 Task: Look for space in Apucarana, Brazil from 9th June, 2023 to 11th June, 2023 for 2 adults in price range Rs.6000 to Rs.10000. Place can be entire place with 2 bedrooms having 2 beds and 1 bathroom. Property type can be house, flat, guest house. Amenities needed are: wifi, washing machine. Booking option can be shelf check-in. Required host language is Spanish.
Action: Mouse moved to (566, 79)
Screenshot: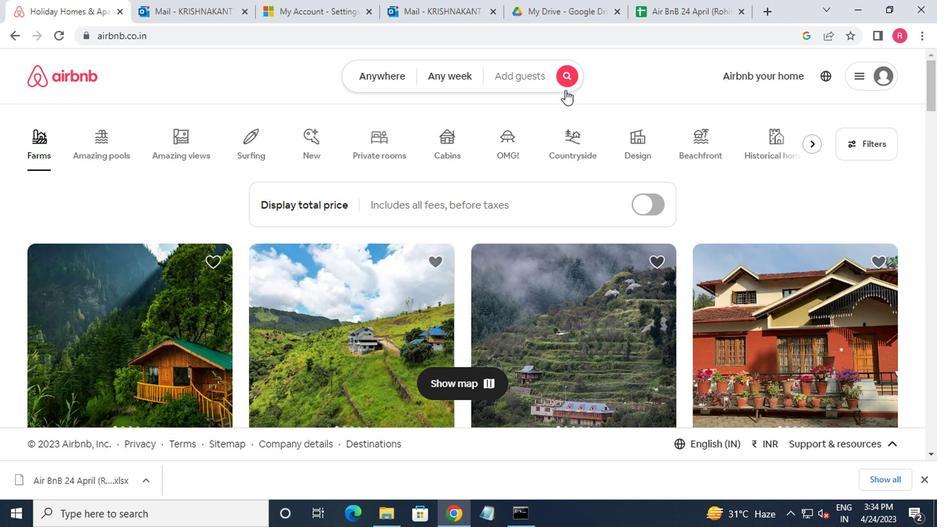 
Action: Mouse pressed left at (566, 79)
Screenshot: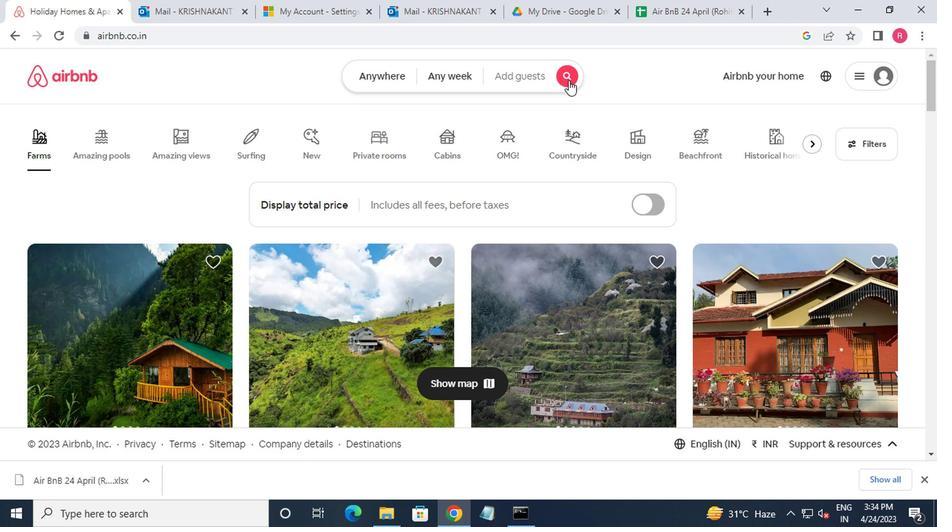 
Action: Mouse moved to (206, 129)
Screenshot: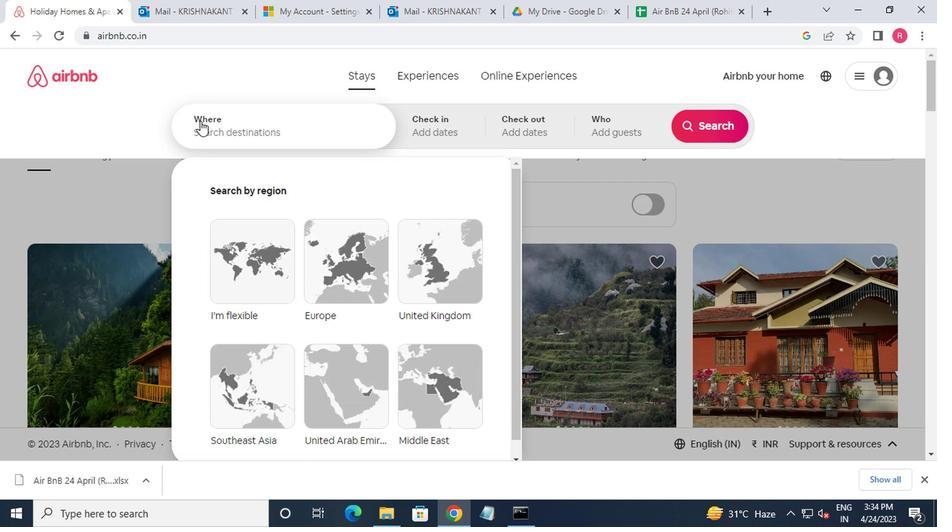 
Action: Mouse pressed left at (206, 129)
Screenshot: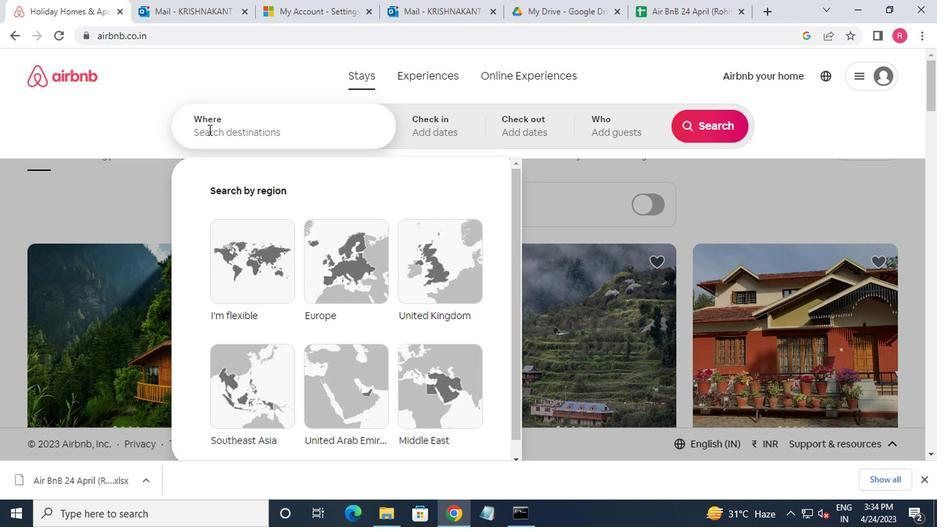 
Action: Mouse moved to (206, 130)
Screenshot: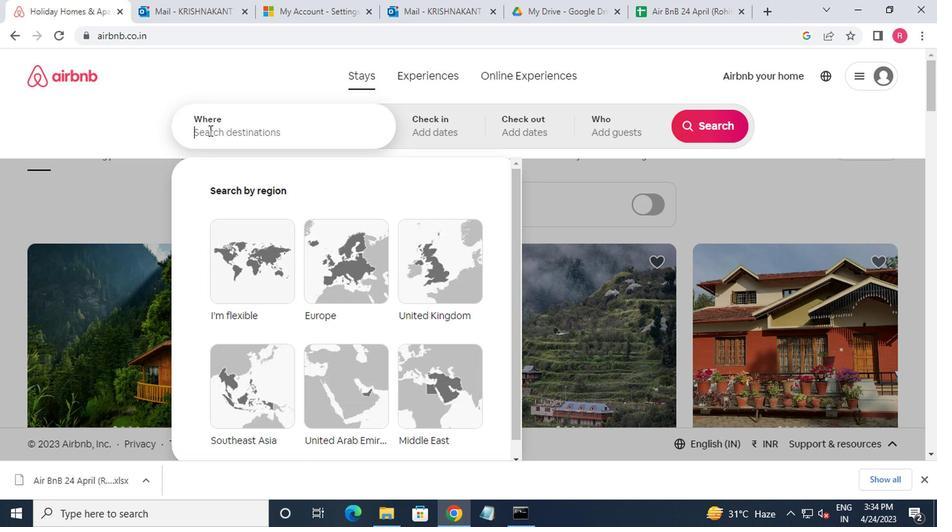 
Action: Key pressed apucarab<Key.backspace>m<Key.backspace>na,brazil<Key.enter>
Screenshot: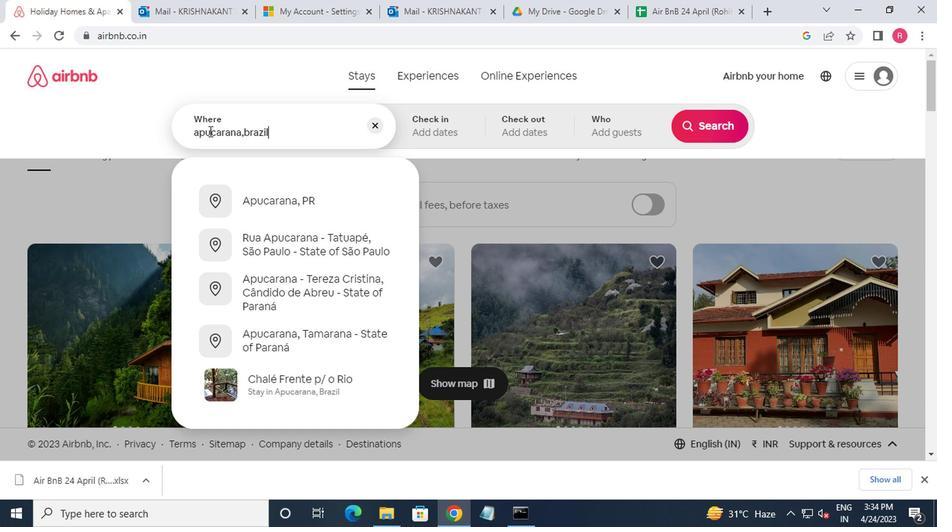 
Action: Mouse moved to (715, 241)
Screenshot: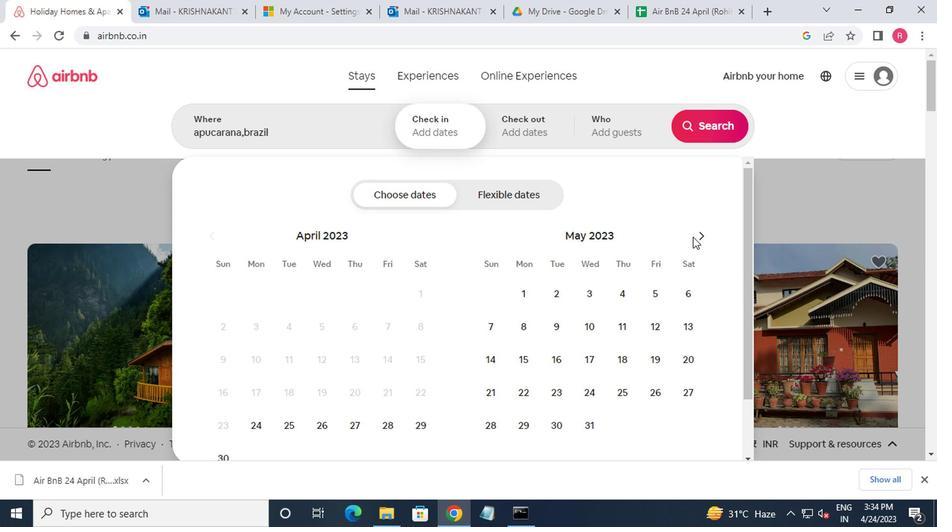 
Action: Mouse pressed left at (715, 241)
Screenshot: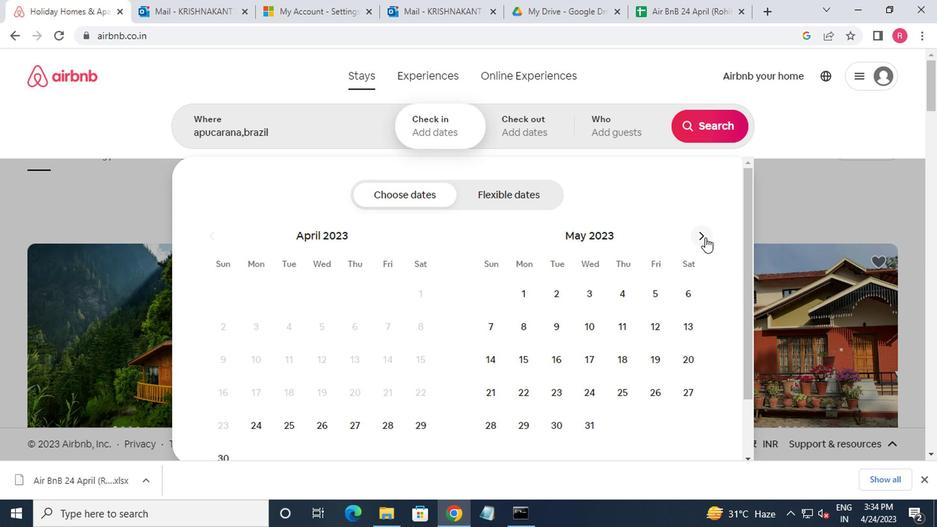 
Action: Mouse moved to (702, 239)
Screenshot: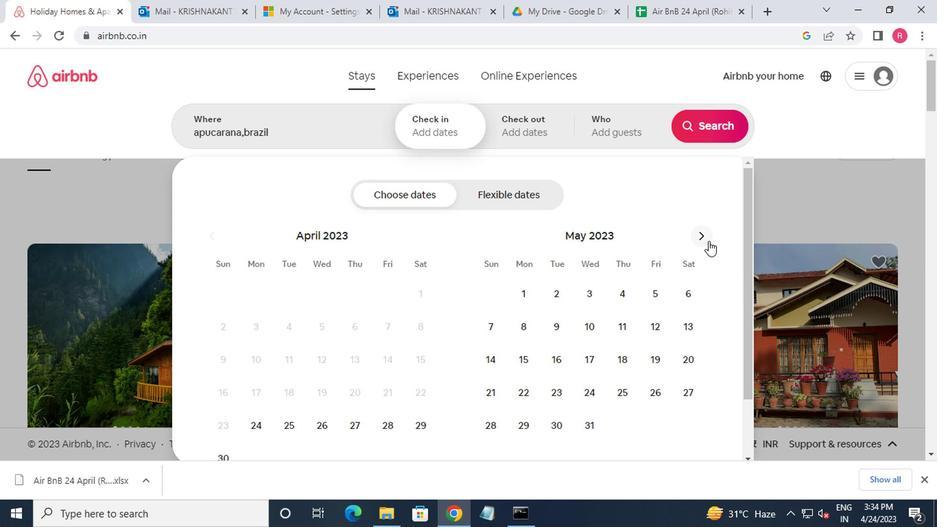 
Action: Mouse pressed left at (702, 239)
Screenshot: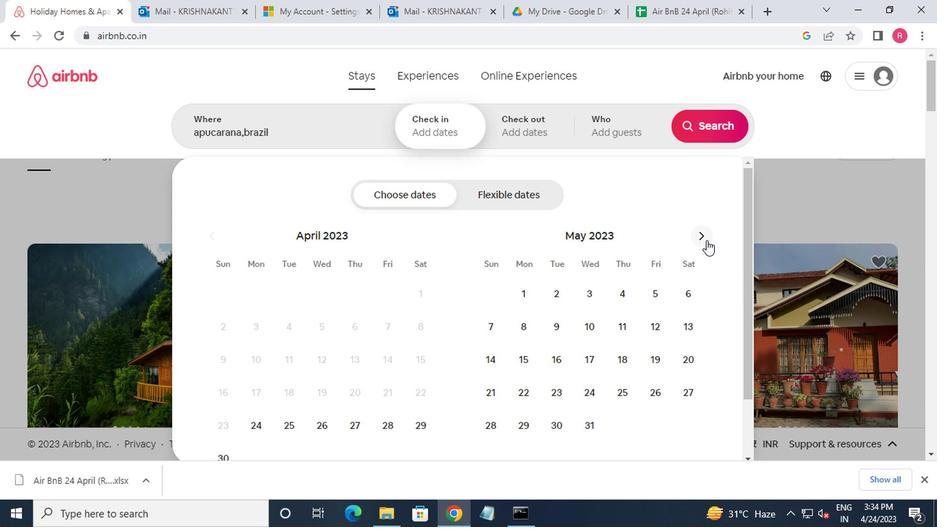 
Action: Mouse moved to (650, 334)
Screenshot: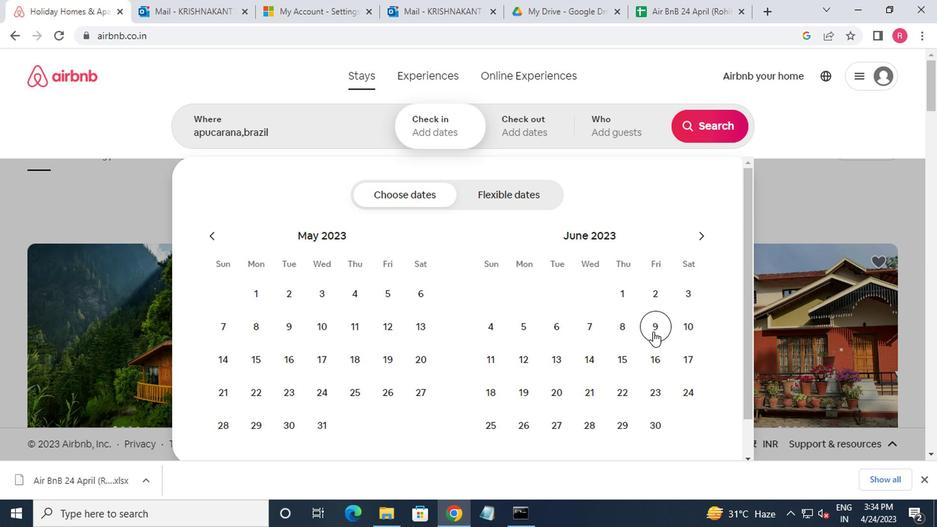 
Action: Mouse pressed left at (650, 334)
Screenshot: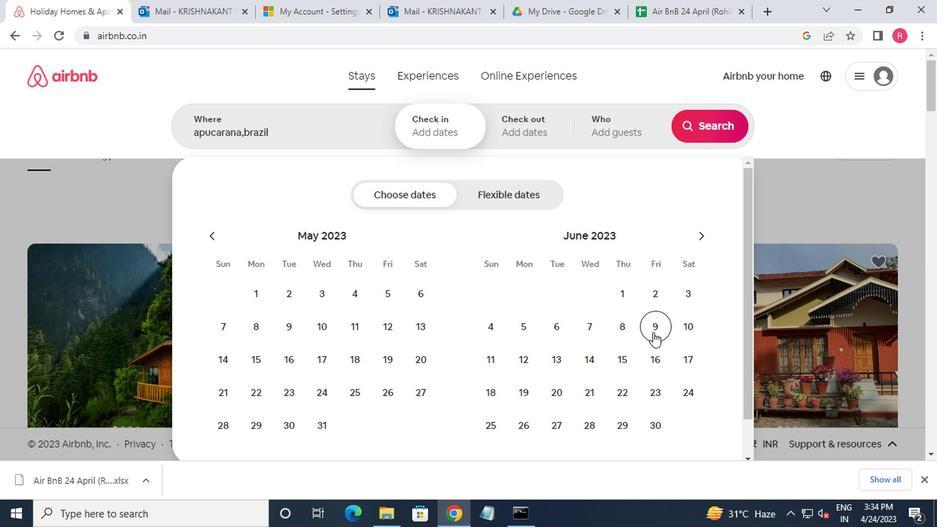 
Action: Mouse moved to (482, 355)
Screenshot: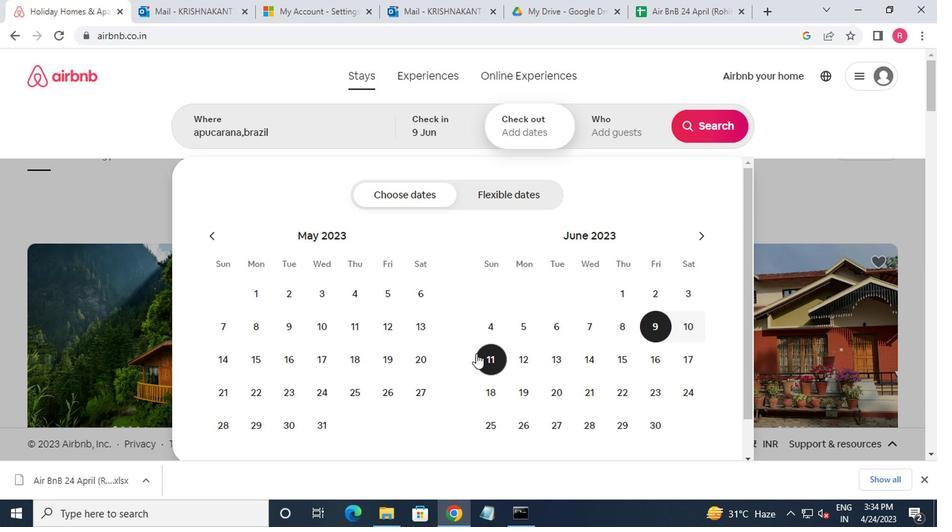
Action: Mouse pressed left at (482, 355)
Screenshot: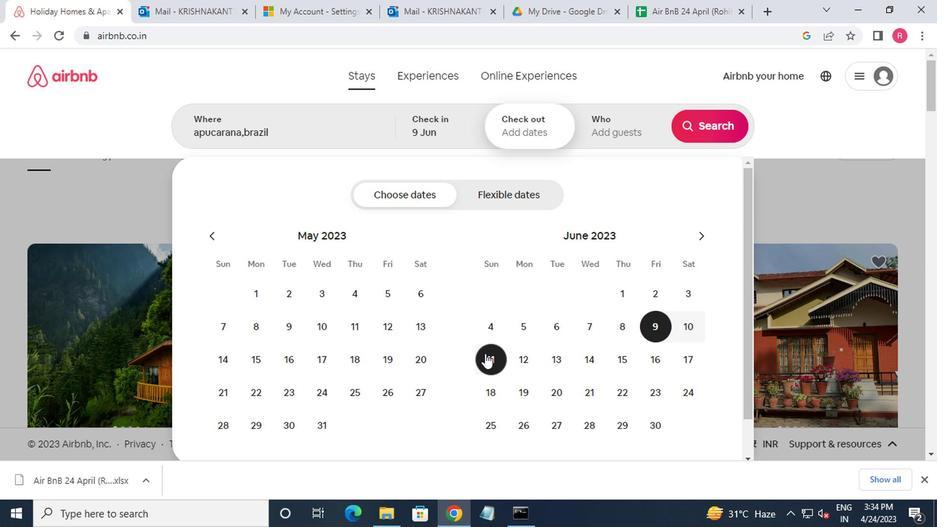 
Action: Mouse moved to (594, 130)
Screenshot: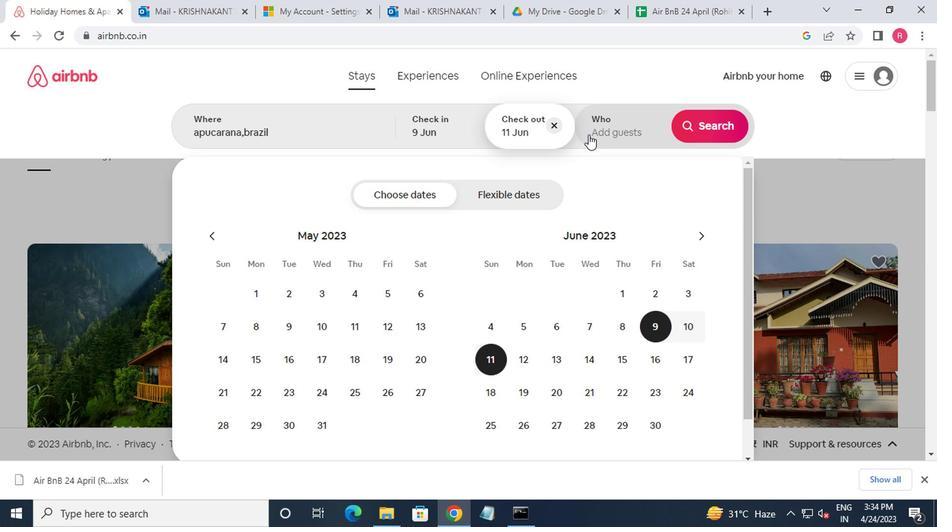 
Action: Mouse pressed left at (594, 130)
Screenshot: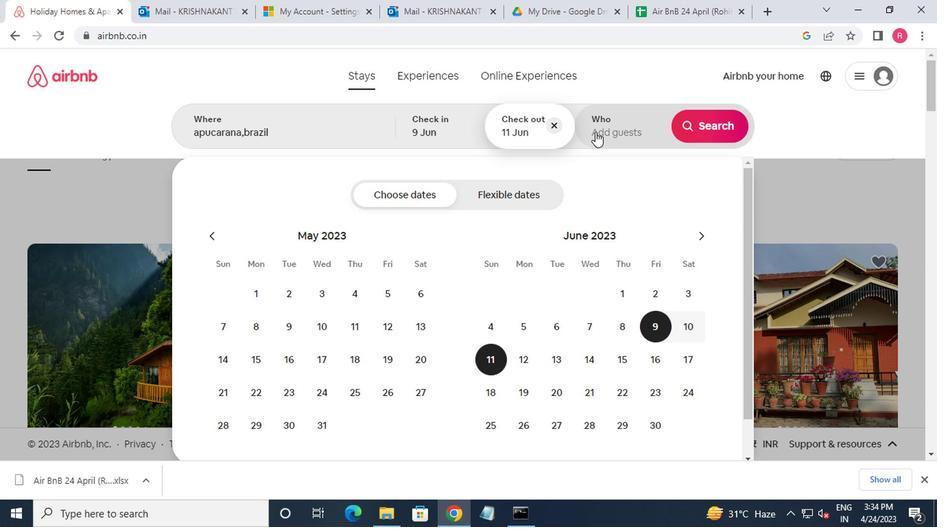 
Action: Mouse moved to (707, 199)
Screenshot: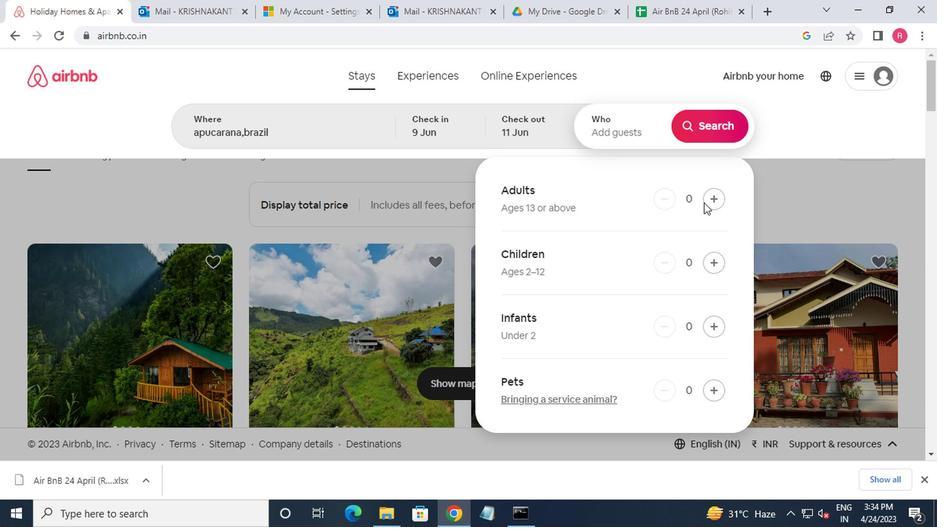 
Action: Mouse pressed left at (707, 199)
Screenshot: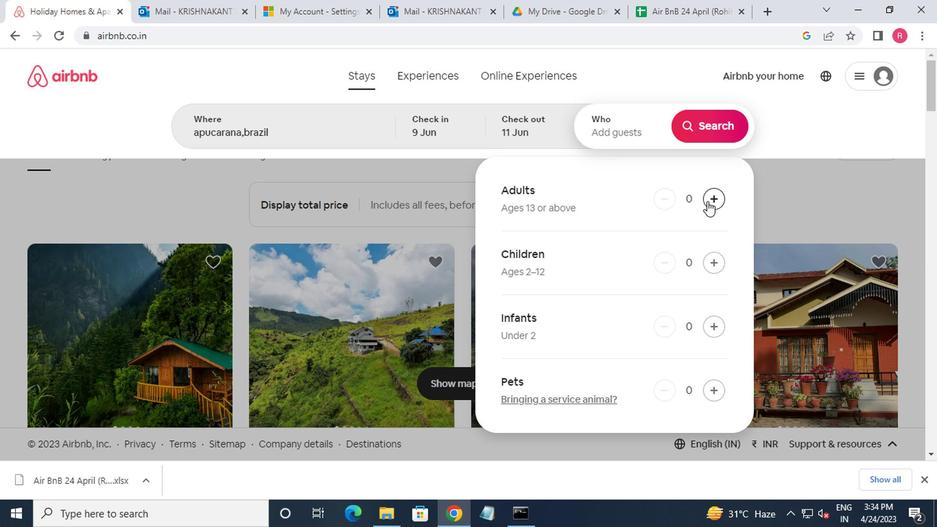 
Action: Mouse pressed left at (707, 199)
Screenshot: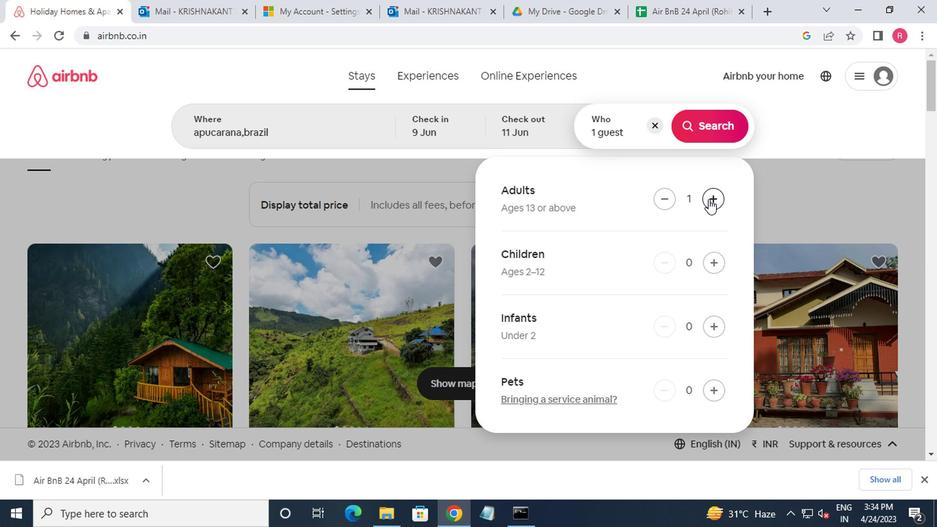 
Action: Mouse moved to (695, 135)
Screenshot: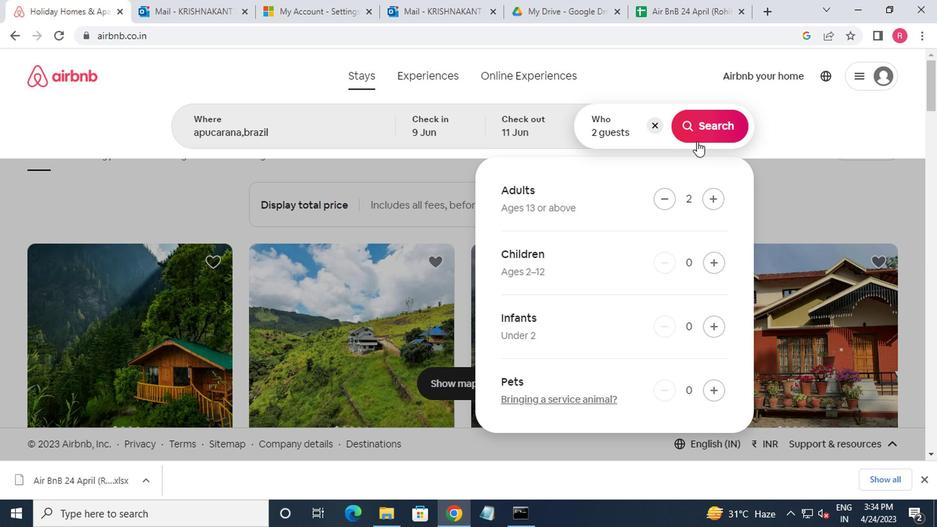 
Action: Mouse pressed left at (695, 135)
Screenshot: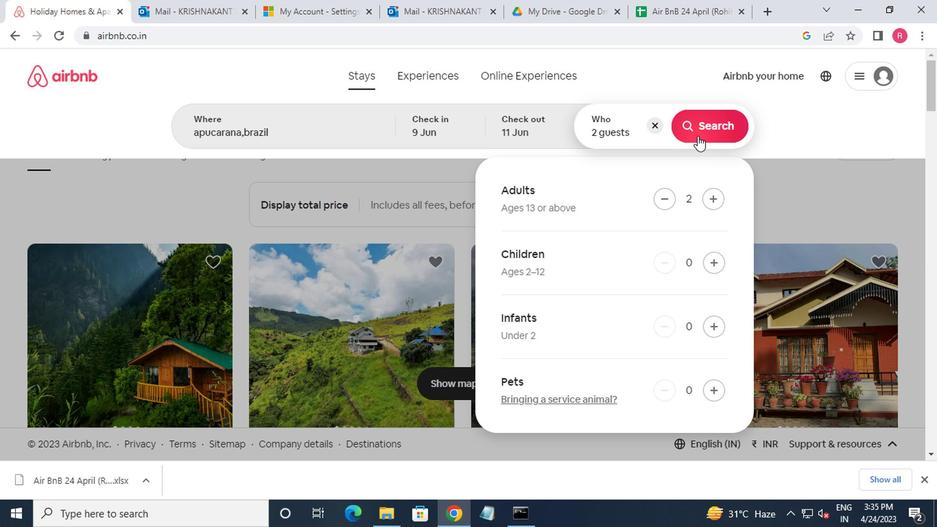 
Action: Mouse moved to (855, 134)
Screenshot: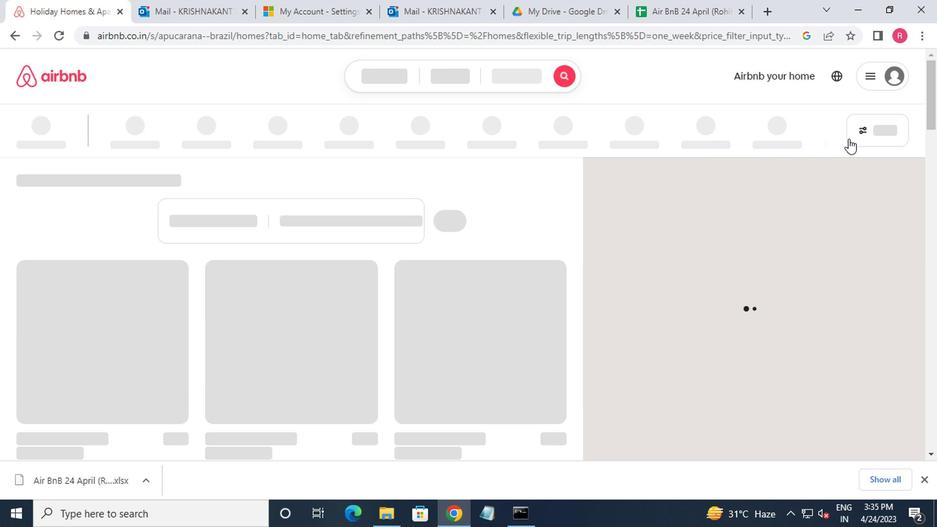 
Action: Mouse pressed left at (855, 134)
Screenshot: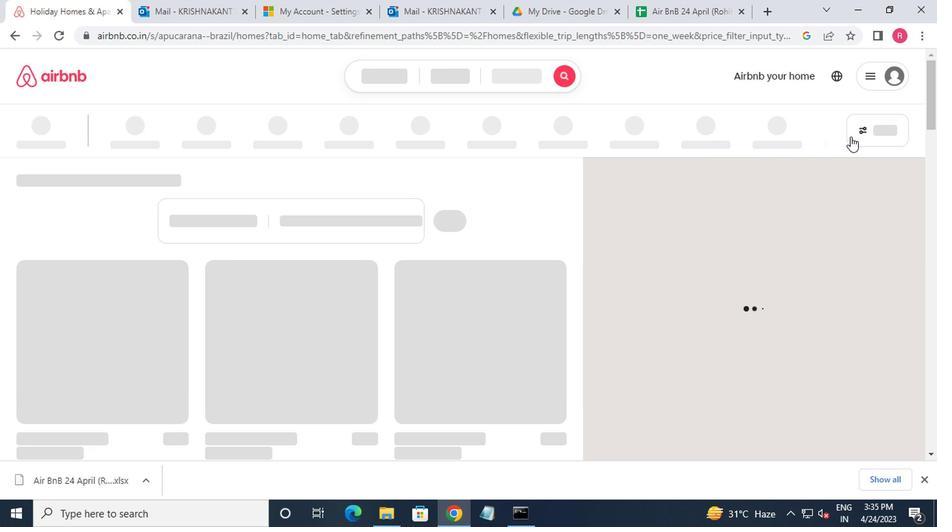 
Action: Mouse moved to (323, 310)
Screenshot: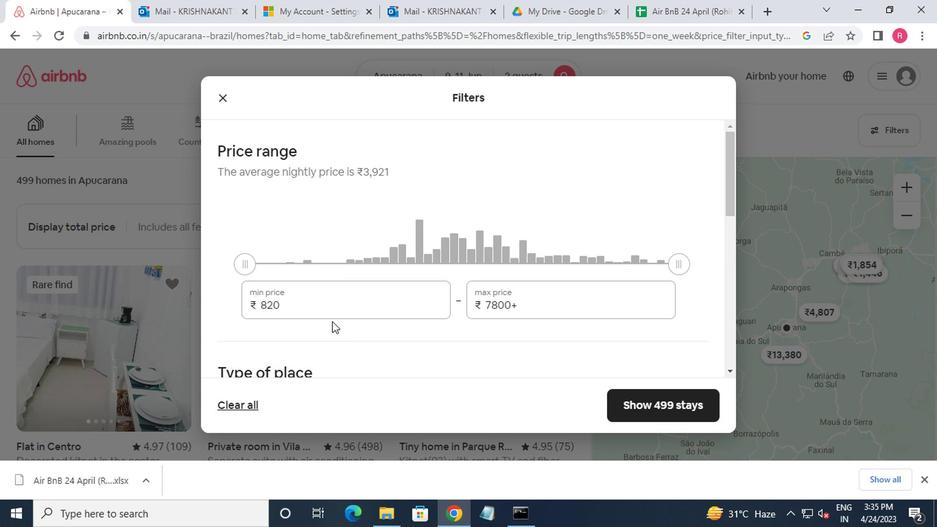 
Action: Mouse pressed left at (323, 310)
Screenshot: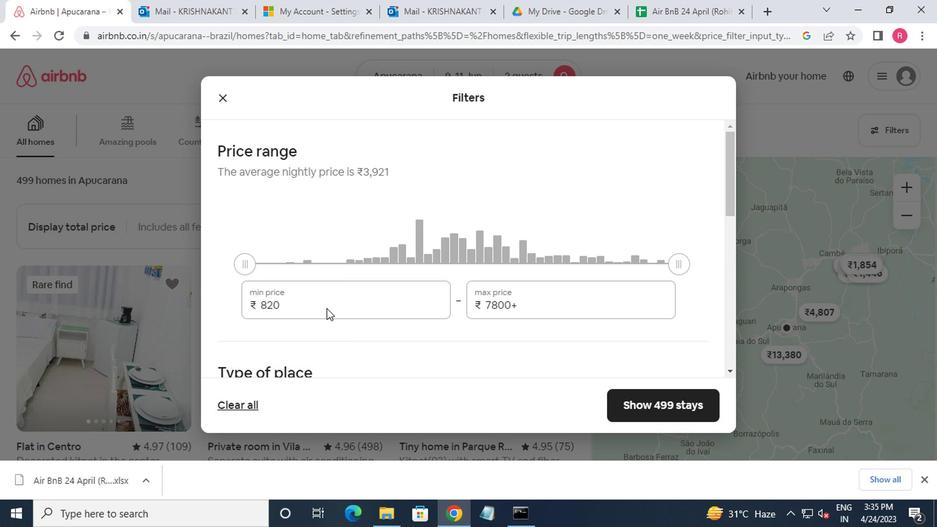 
Action: Mouse moved to (321, 310)
Screenshot: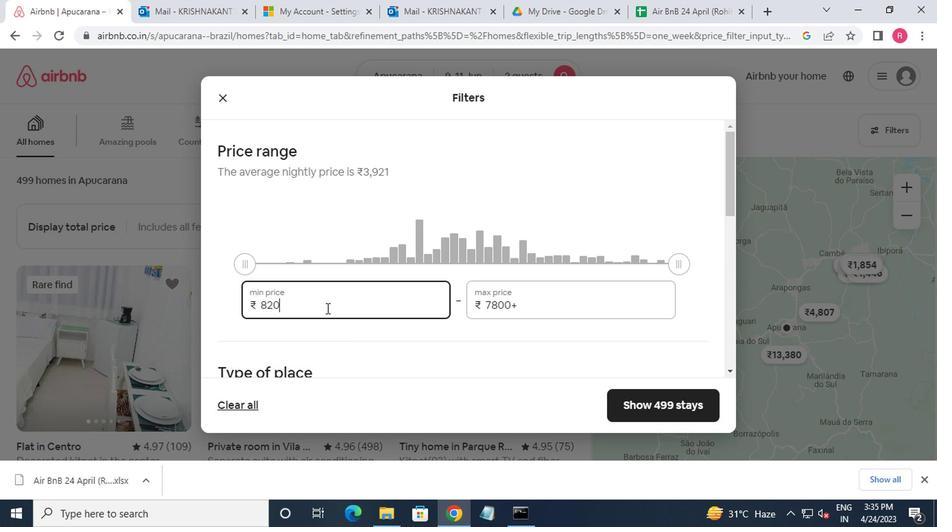 
Action: Key pressed <Key.backspace><Key.backspace><Key.backspace><Key.backspace>6000
Screenshot: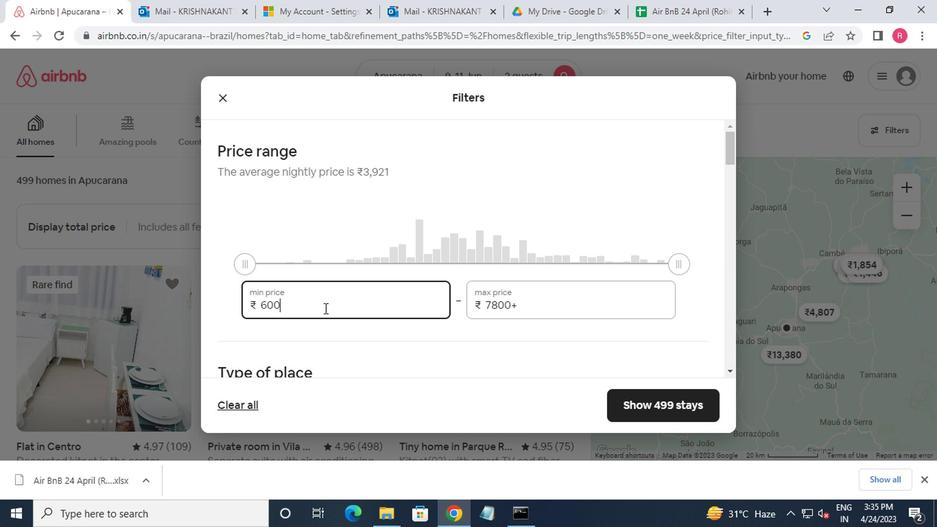 
Action: Mouse moved to (534, 309)
Screenshot: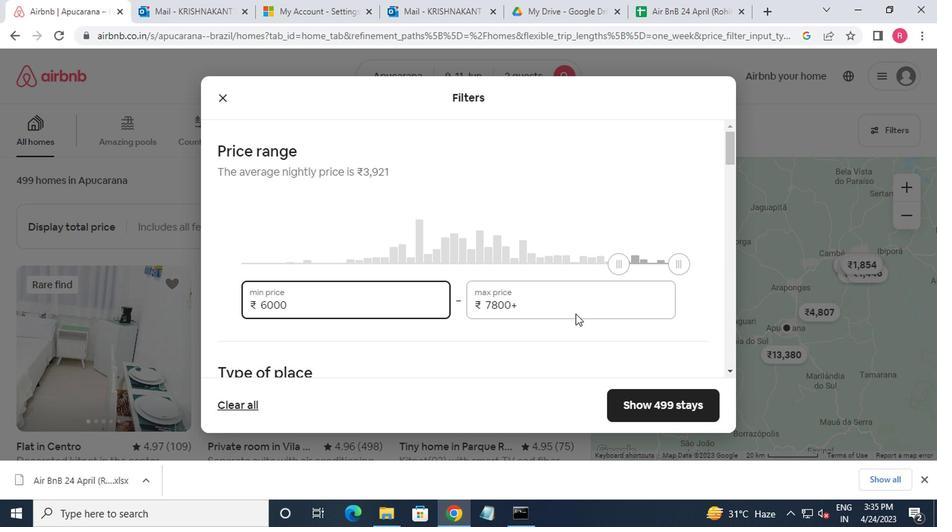 
Action: Mouse pressed left at (534, 309)
Screenshot: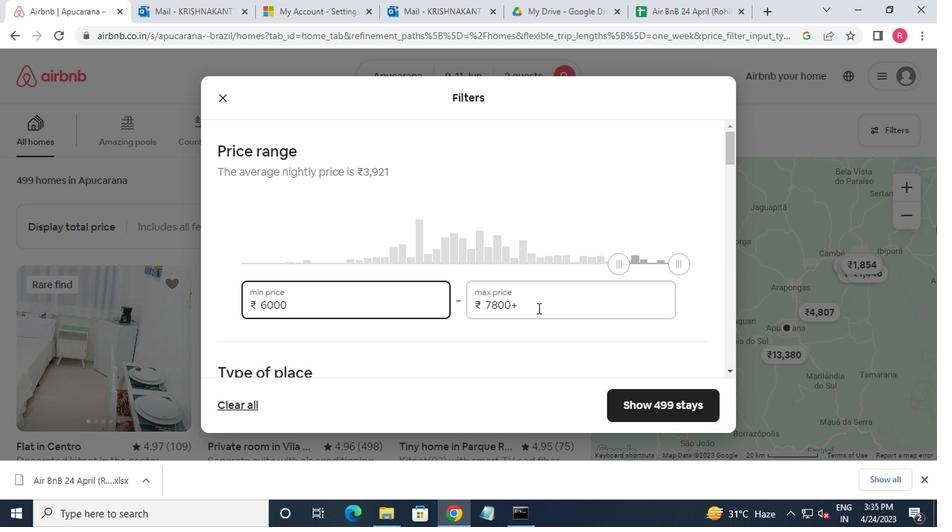 
Action: Key pressed <Key.backspace><Key.backspace><Key.backspace><Key.backspace><Key.backspace><Key.backspace><Key.backspace><Key.backspace><Key.backspace><Key.backspace><Key.backspace><Key.backspace><Key.backspace><Key.backspace><Key.backspace><Key.backspace>10000
Screenshot: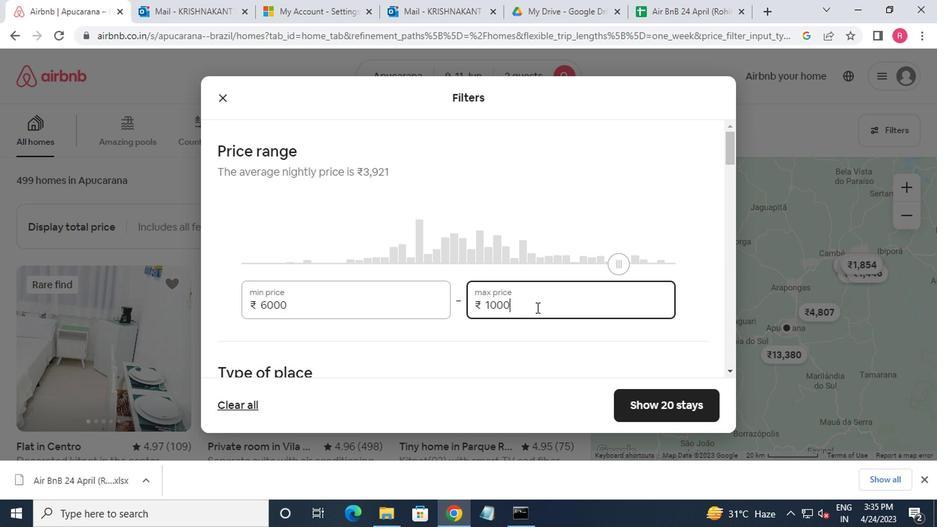 
Action: Mouse moved to (539, 336)
Screenshot: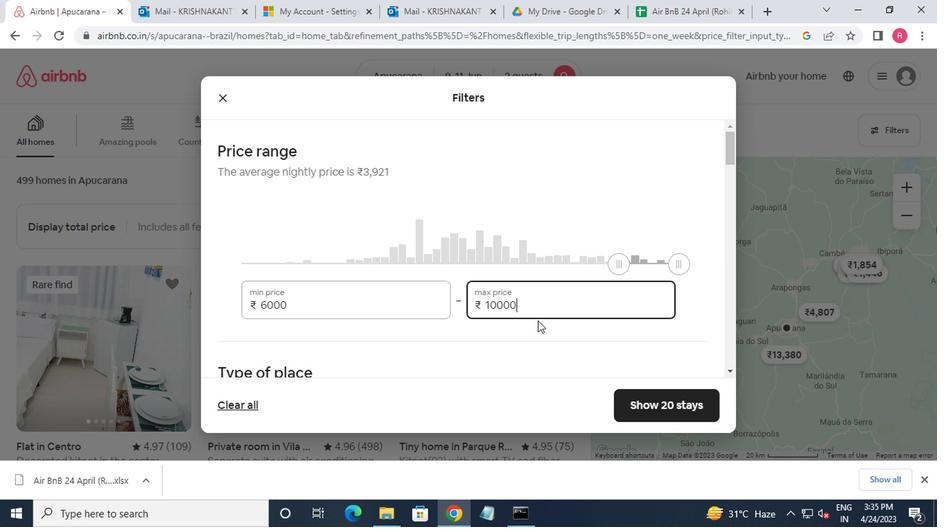 
Action: Mouse scrolled (539, 335) with delta (0, 0)
Screenshot: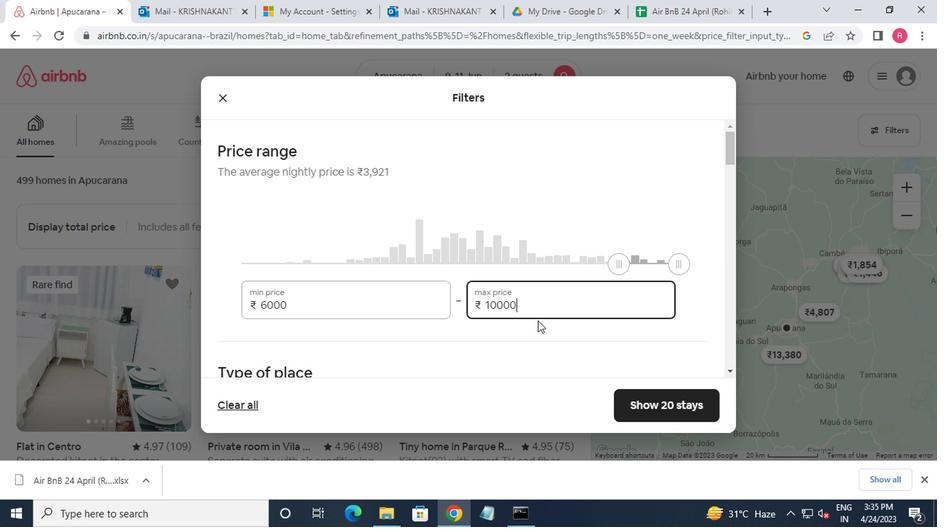 
Action: Mouse moved to (541, 349)
Screenshot: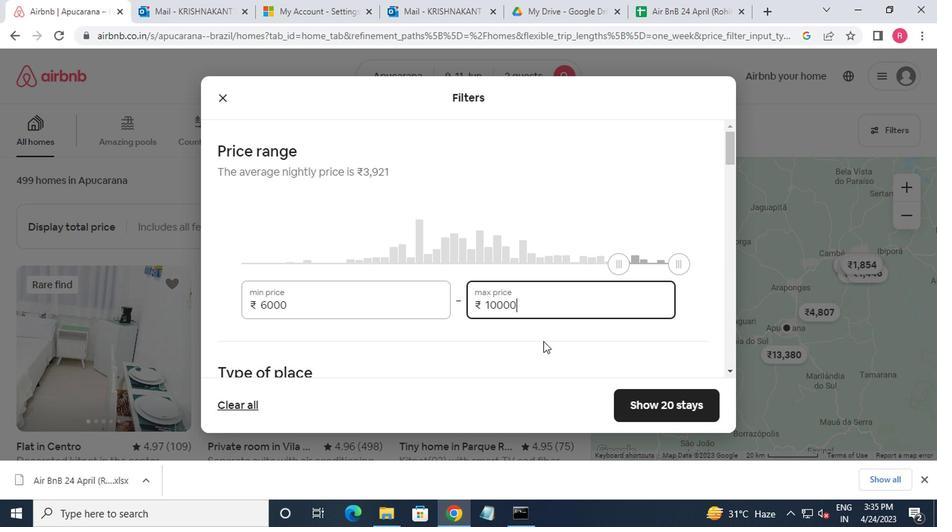
Action: Mouse scrolled (541, 349) with delta (0, 0)
Screenshot: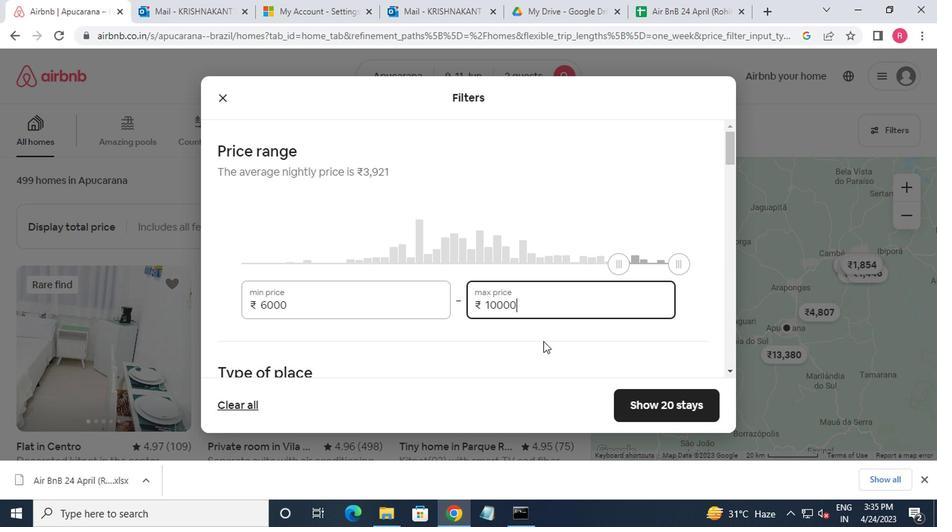 
Action: Mouse moved to (468, 279)
Screenshot: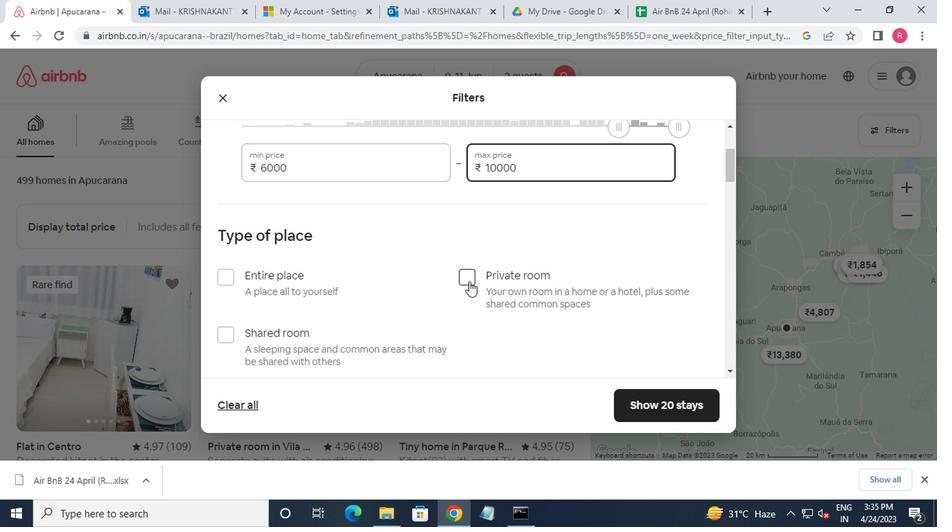 
Action: Mouse pressed left at (468, 279)
Screenshot: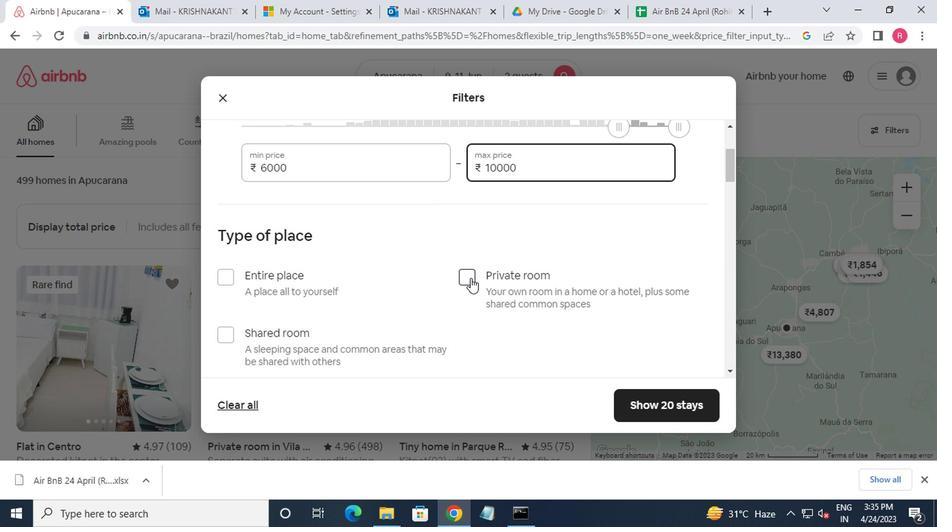 
Action: Mouse moved to (471, 280)
Screenshot: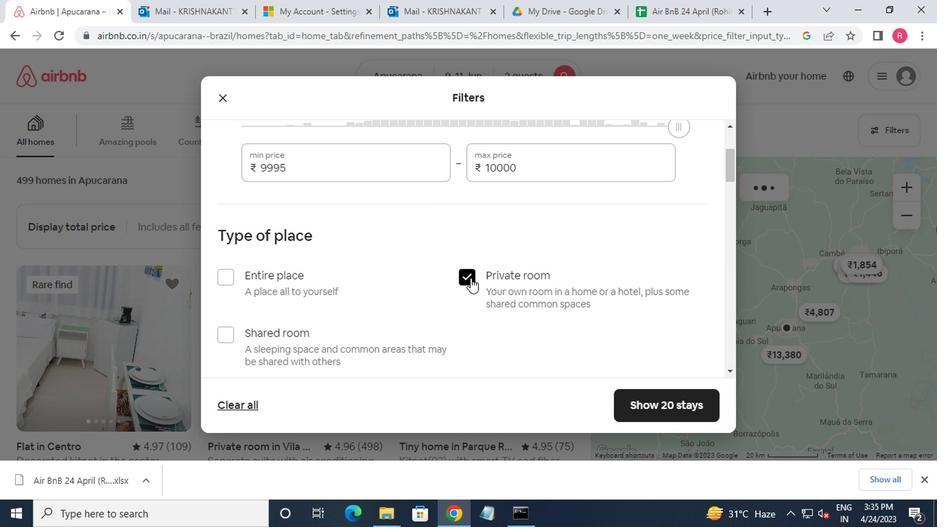 
Action: Mouse scrolled (471, 279) with delta (0, 0)
Screenshot: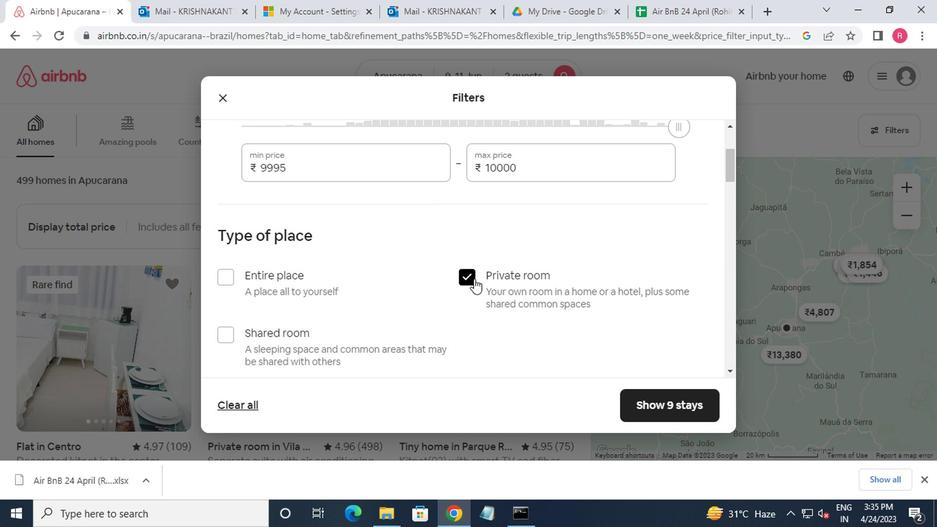 
Action: Mouse scrolled (471, 279) with delta (0, 0)
Screenshot: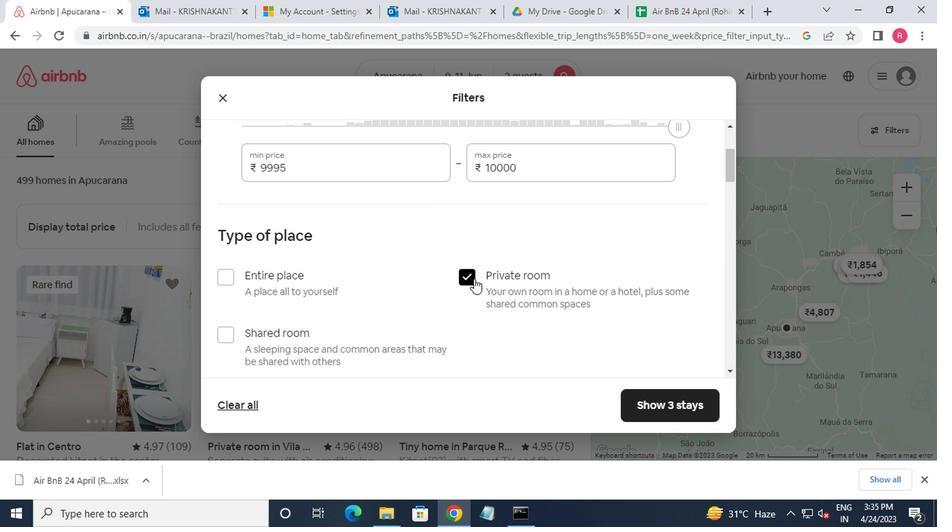 
Action: Mouse moved to (470, 285)
Screenshot: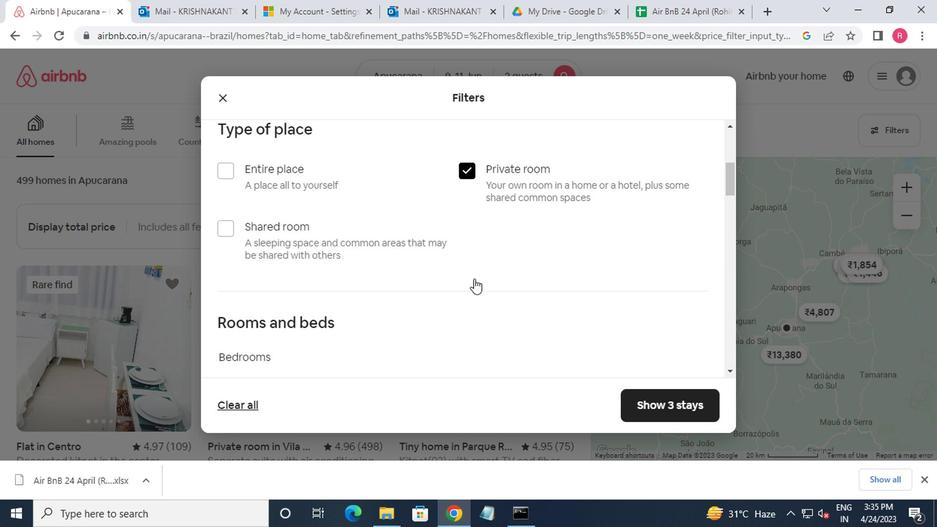 
Action: Mouse scrolled (470, 284) with delta (0, 0)
Screenshot: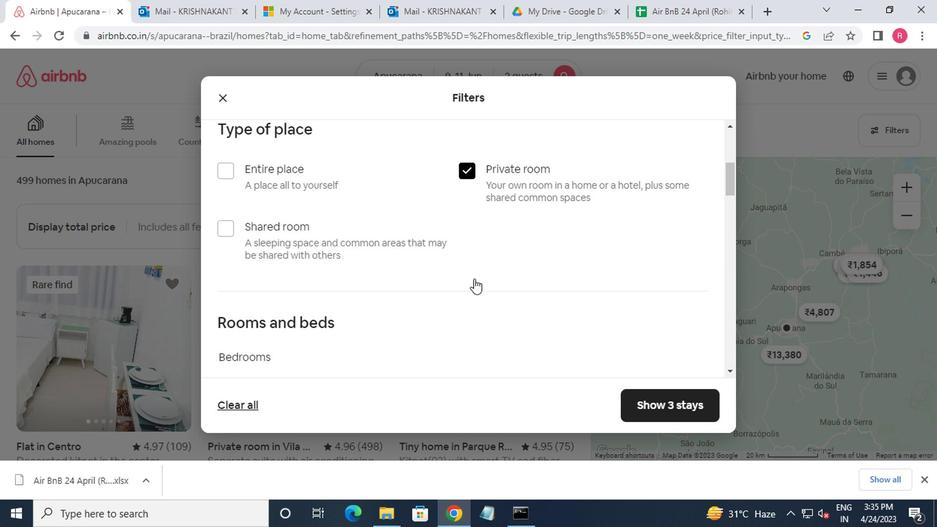 
Action: Mouse moved to (465, 289)
Screenshot: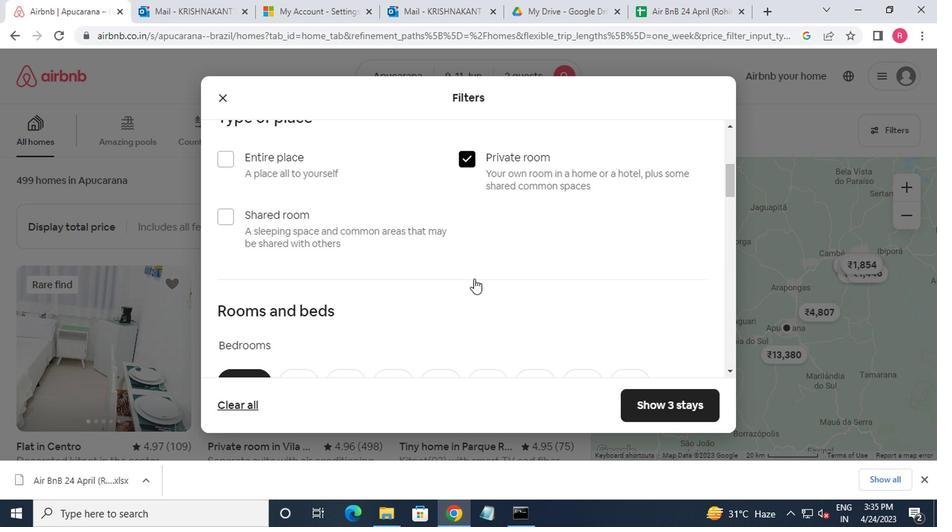 
Action: Mouse scrolled (465, 288) with delta (0, 0)
Screenshot: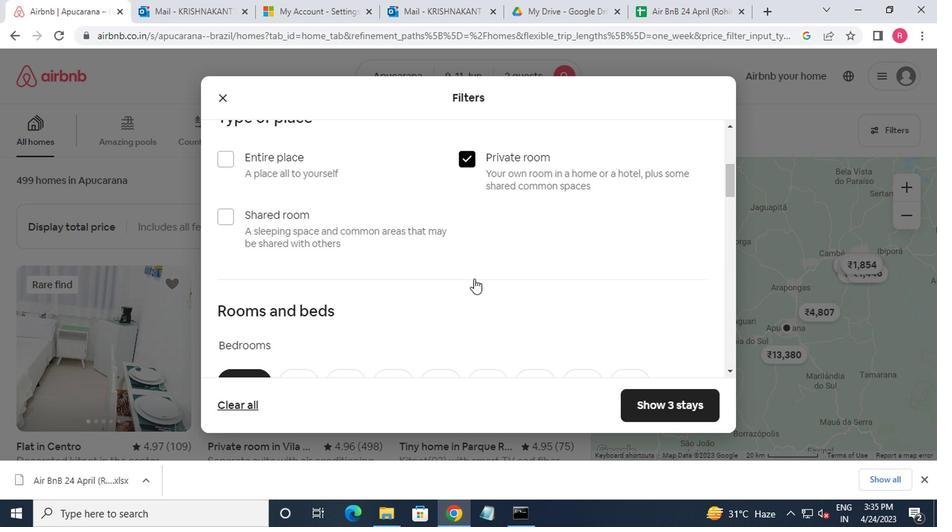 
Action: Mouse moved to (294, 230)
Screenshot: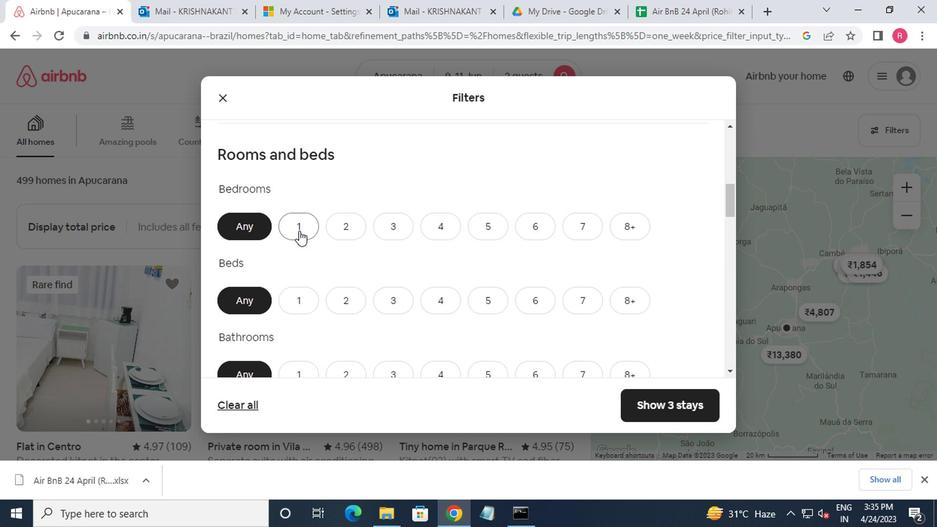 
Action: Mouse pressed left at (294, 230)
Screenshot: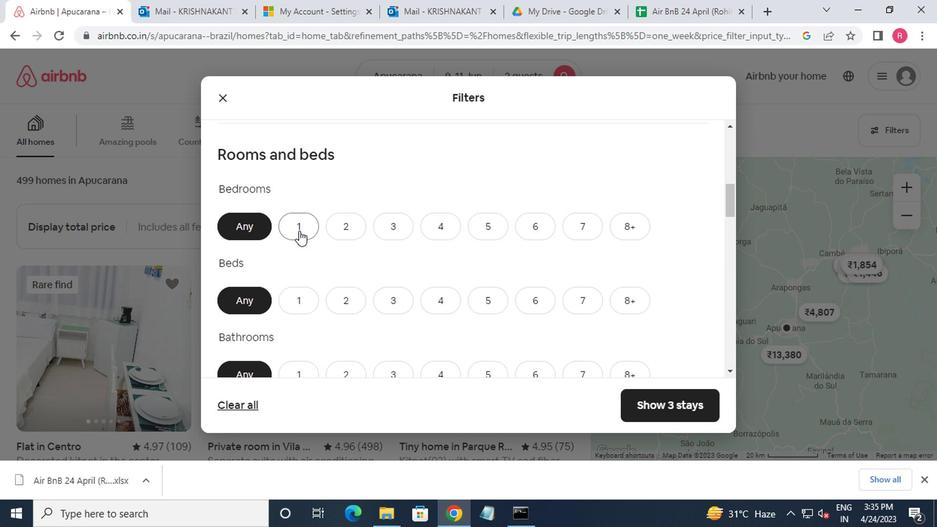 
Action: Mouse moved to (308, 299)
Screenshot: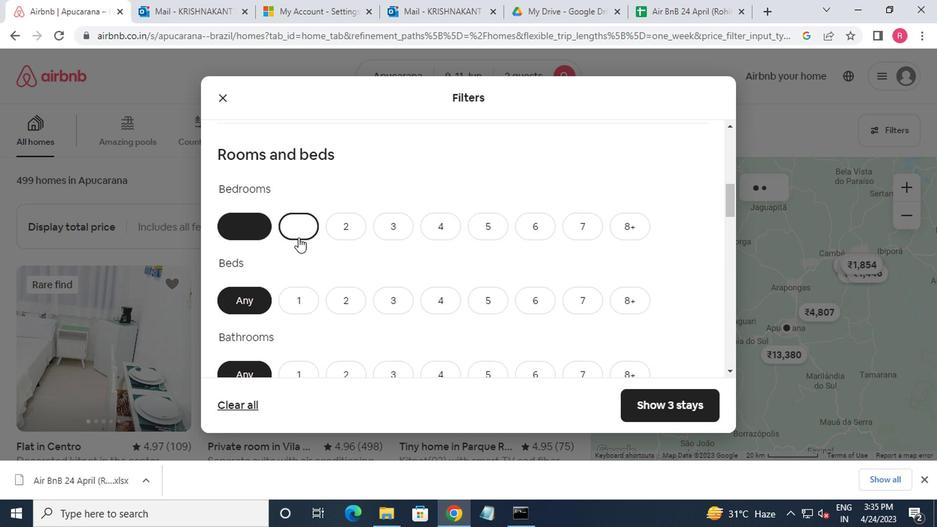 
Action: Mouse pressed left at (308, 299)
Screenshot: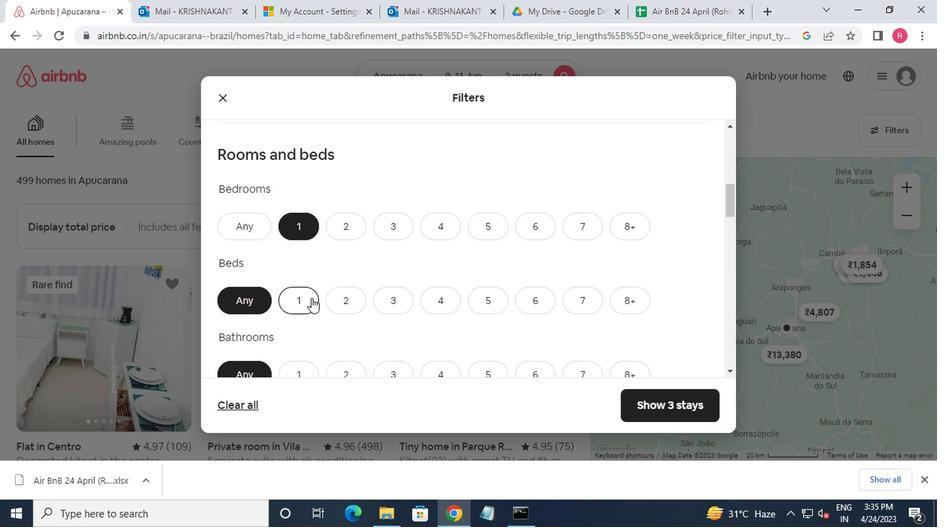 
Action: Mouse moved to (298, 369)
Screenshot: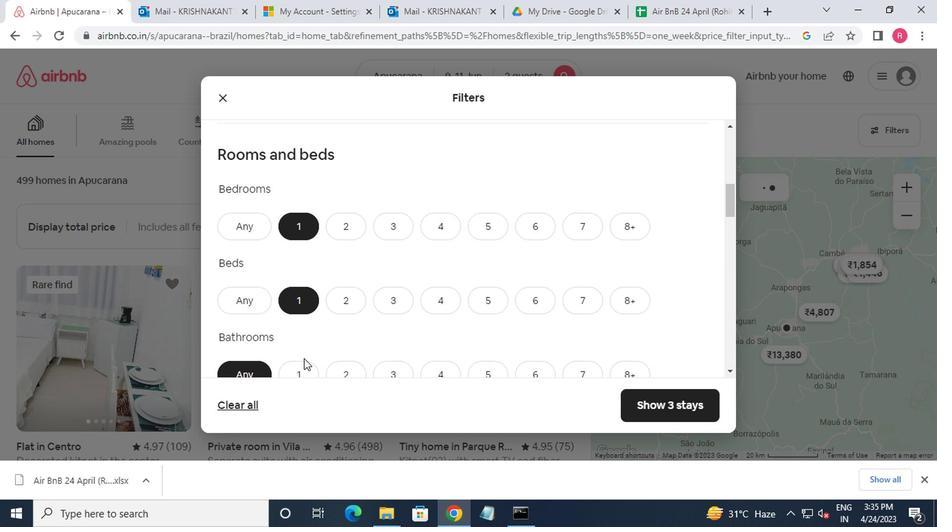 
Action: Mouse pressed left at (298, 369)
Screenshot: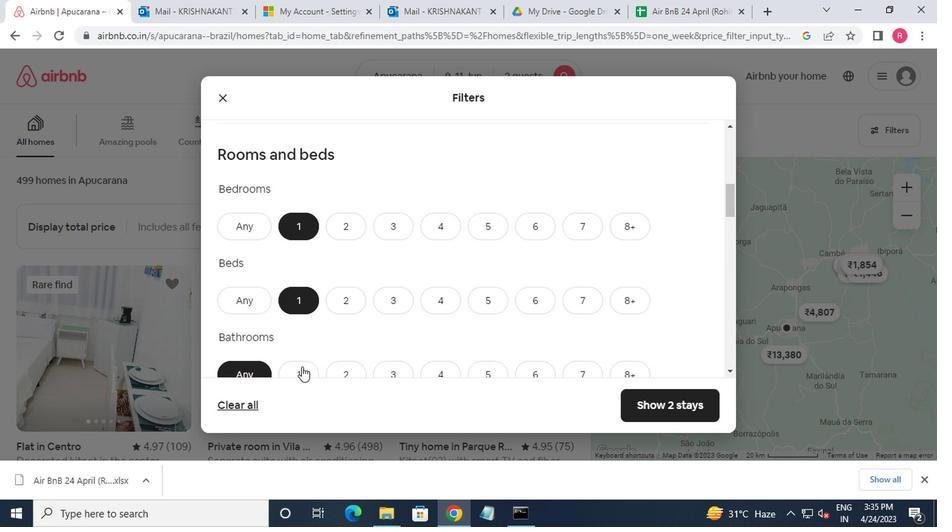 
Action: Mouse moved to (298, 369)
Screenshot: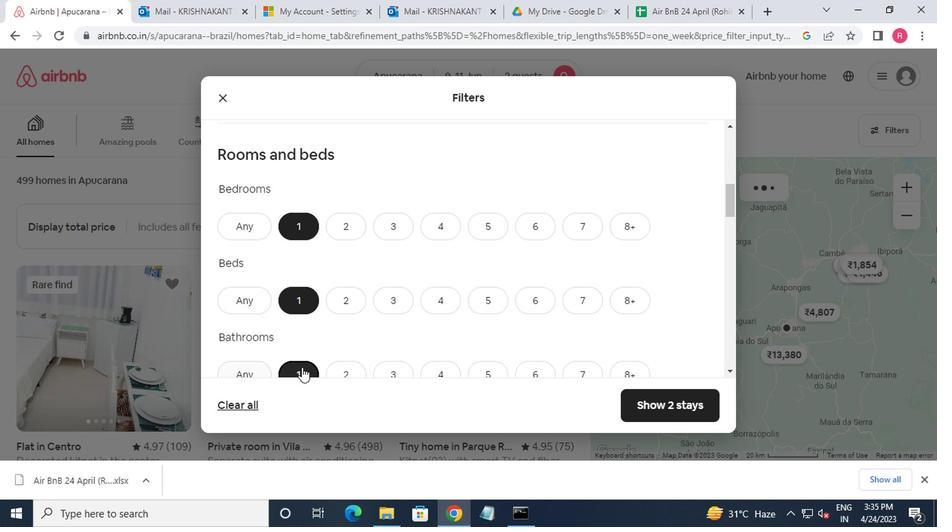 
Action: Mouse scrolled (298, 370) with delta (0, 0)
Screenshot: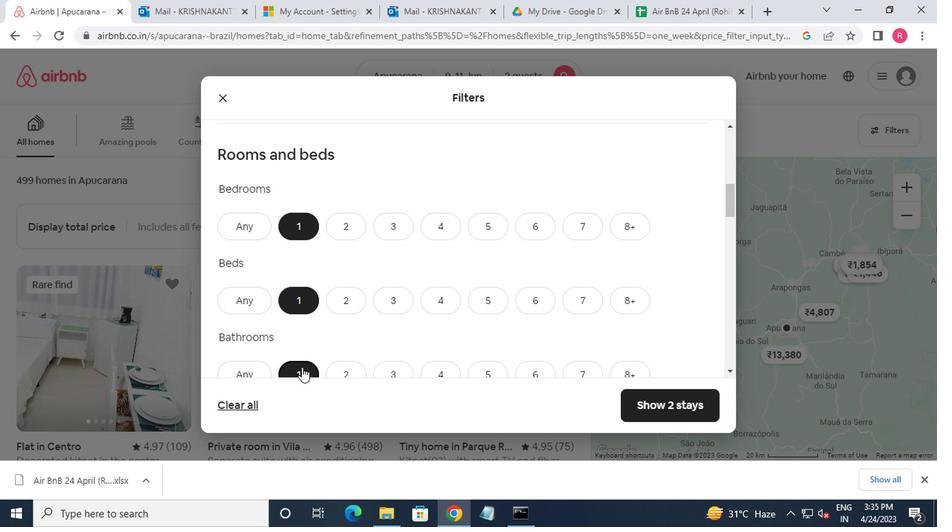 
Action: Mouse scrolled (298, 370) with delta (0, 0)
Screenshot: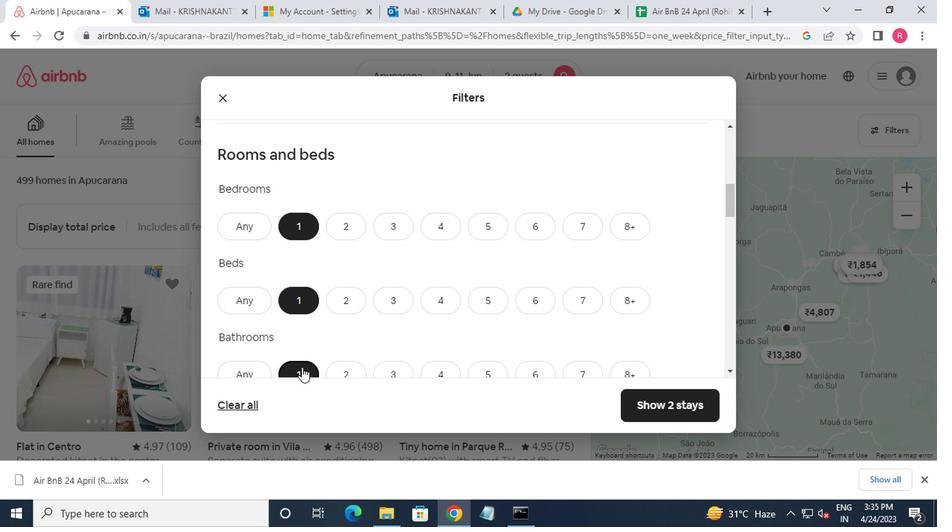 
Action: Mouse moved to (342, 369)
Screenshot: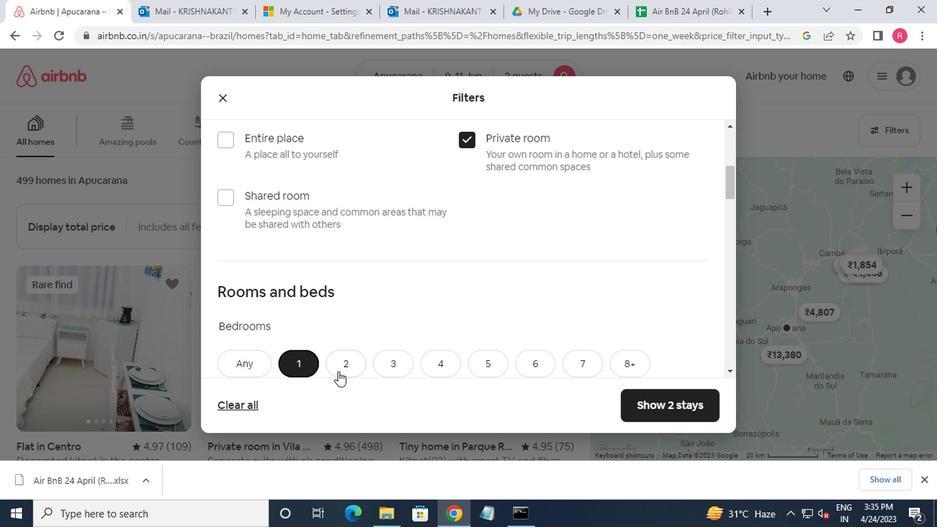 
Action: Mouse pressed left at (342, 369)
Screenshot: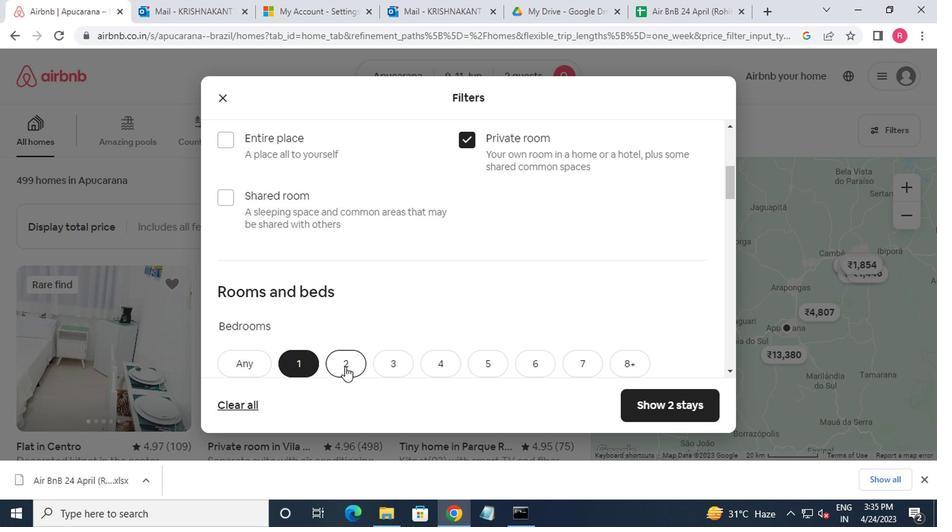 
Action: Mouse moved to (225, 277)
Screenshot: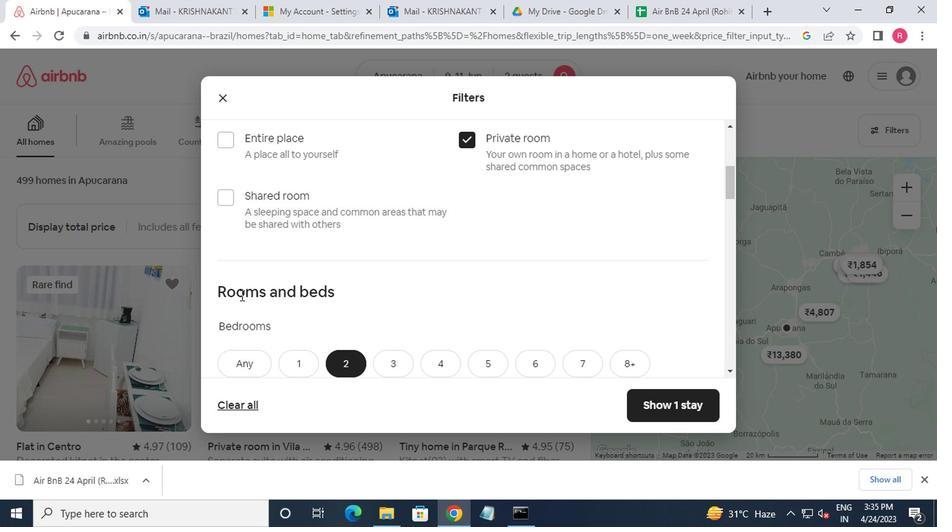 
Action: Mouse scrolled (225, 278) with delta (0, 0)
Screenshot: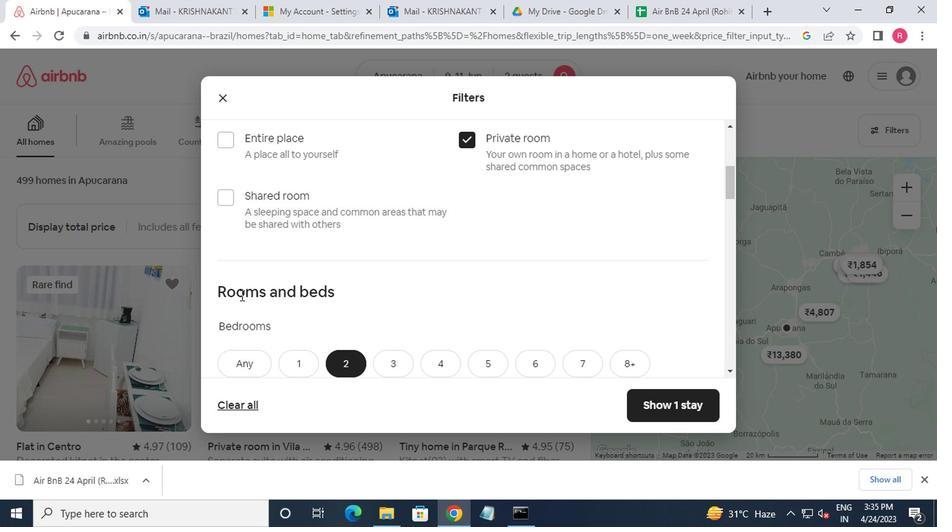 
Action: Mouse moved to (223, 268)
Screenshot: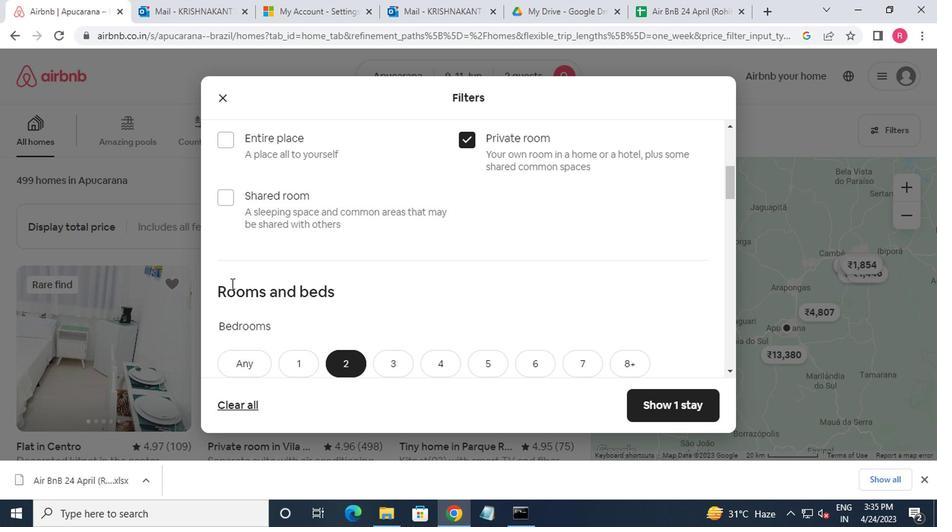 
Action: Mouse scrolled (223, 269) with delta (0, 0)
Screenshot: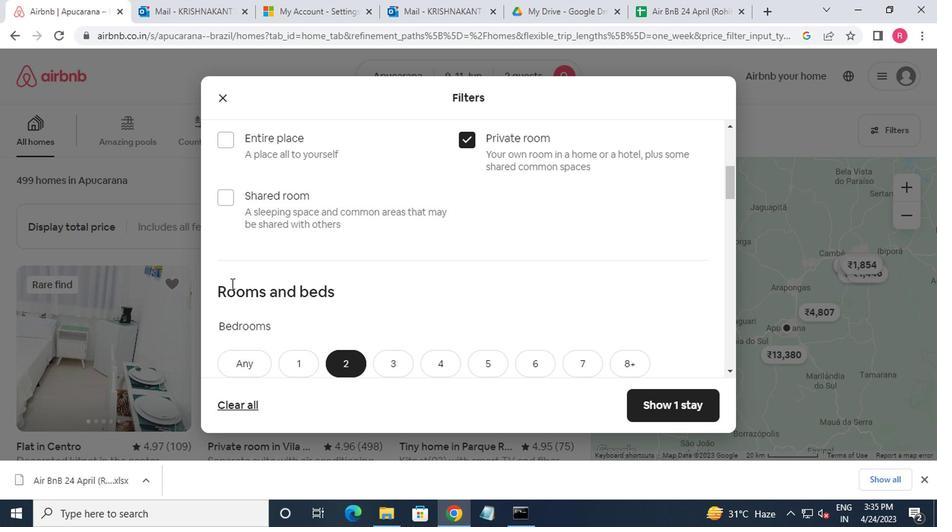 
Action: Mouse moved to (223, 277)
Screenshot: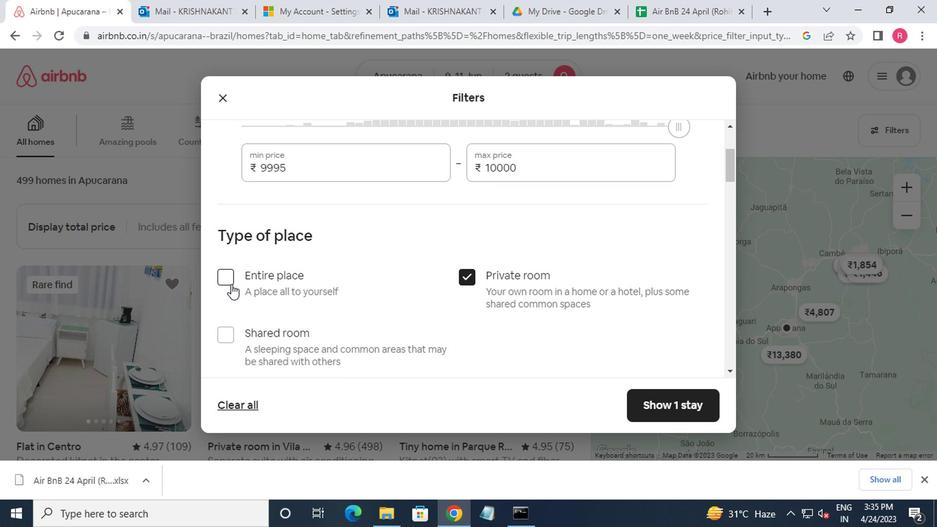 
Action: Mouse pressed left at (223, 277)
Screenshot: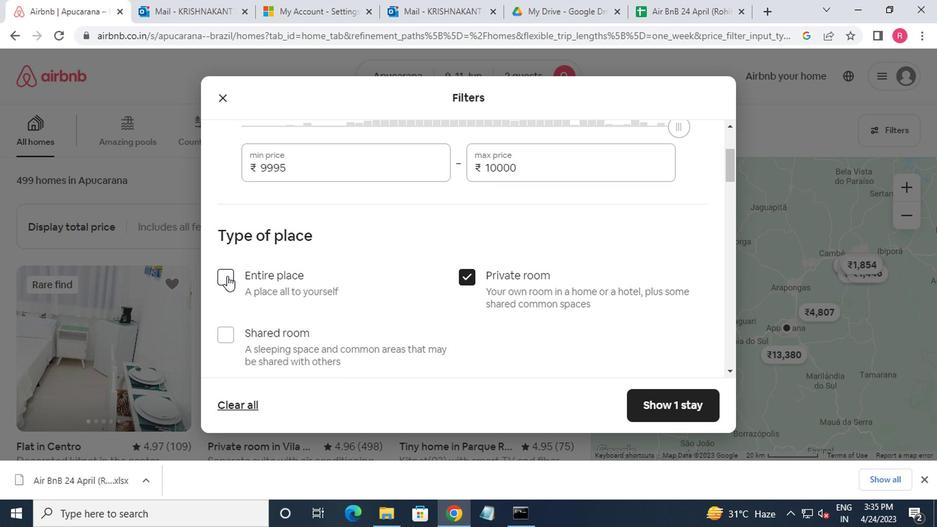 
Action: Mouse moved to (232, 282)
Screenshot: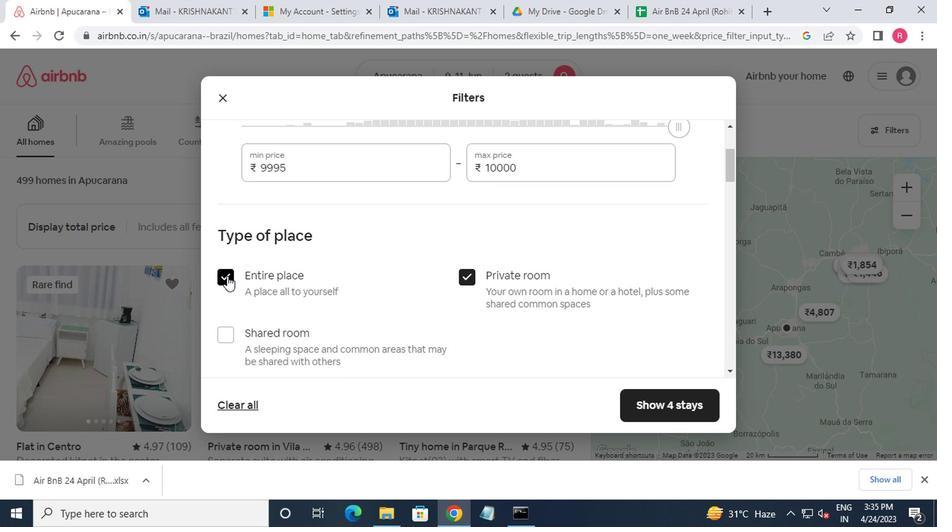 
Action: Mouse scrolled (232, 282) with delta (0, 0)
Screenshot: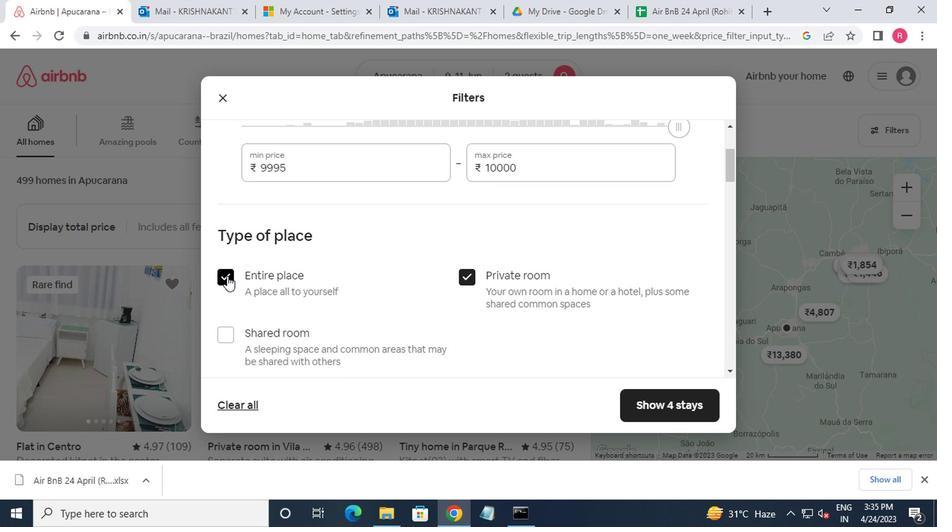 
Action: Mouse moved to (326, 291)
Screenshot: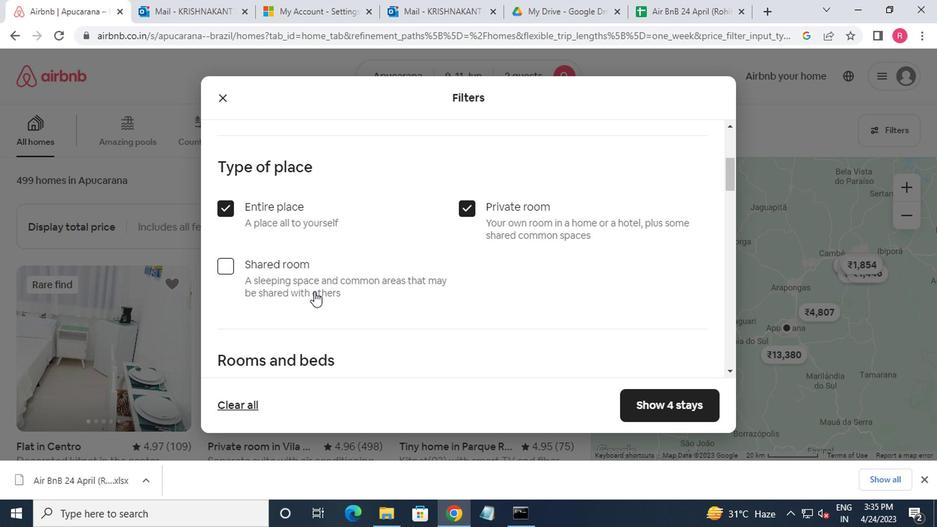 
Action: Mouse scrolled (326, 291) with delta (0, 0)
Screenshot: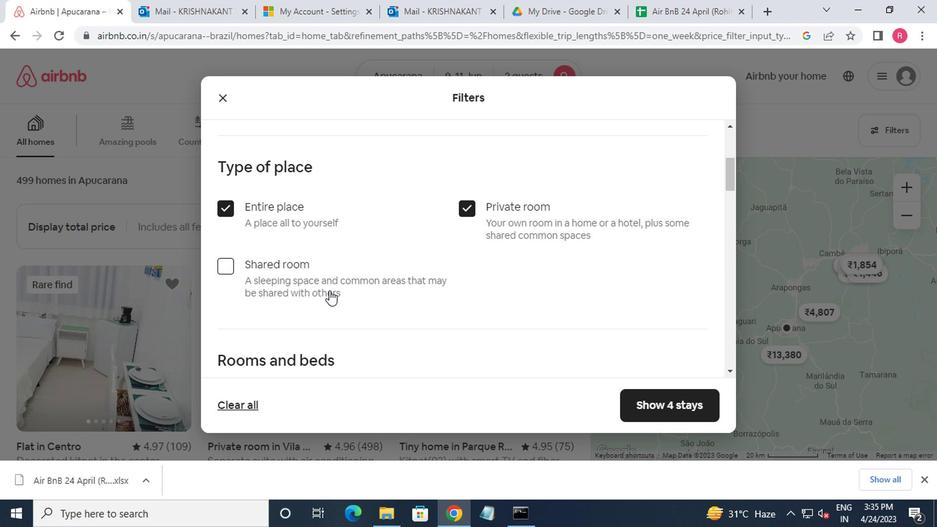 
Action: Mouse moved to (466, 142)
Screenshot: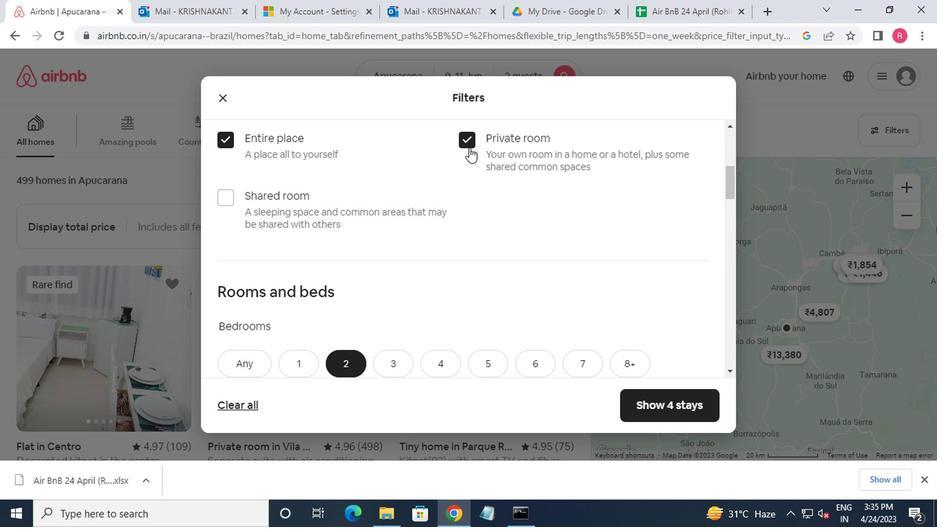 
Action: Mouse pressed left at (466, 142)
Screenshot: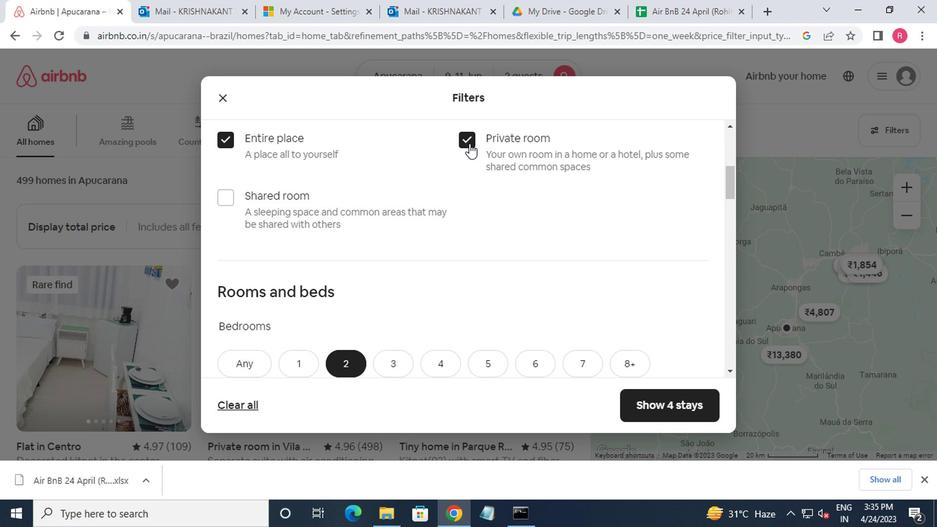
Action: Mouse moved to (393, 295)
Screenshot: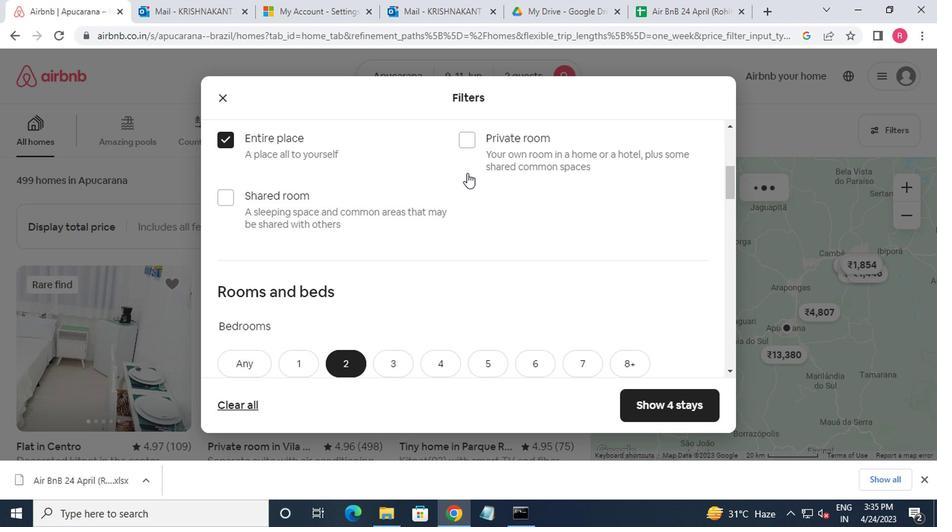 
Action: Mouse scrolled (393, 294) with delta (0, 0)
Screenshot: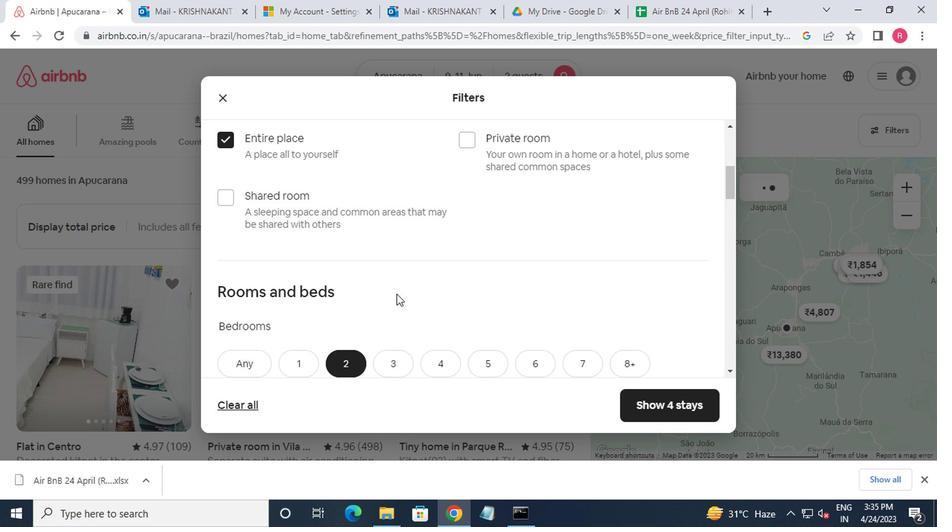 
Action: Mouse scrolled (393, 294) with delta (0, 0)
Screenshot: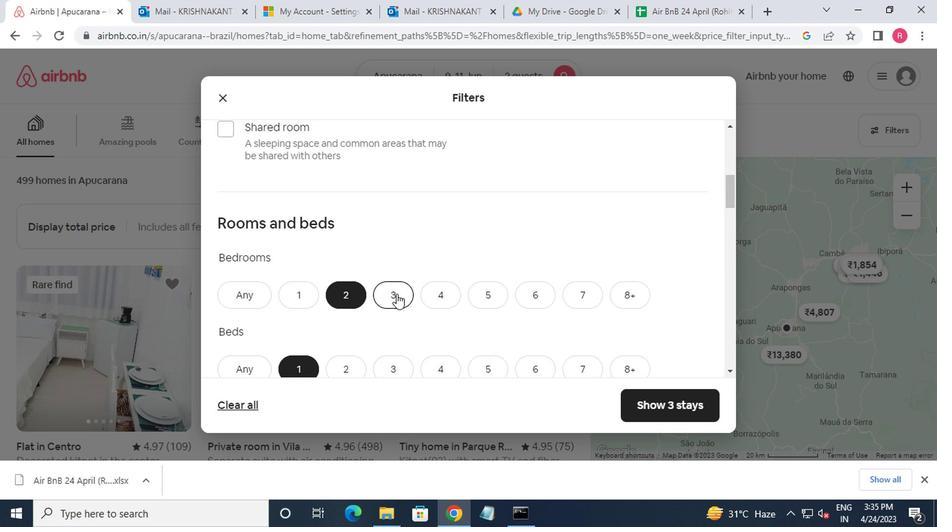 
Action: Mouse moved to (347, 308)
Screenshot: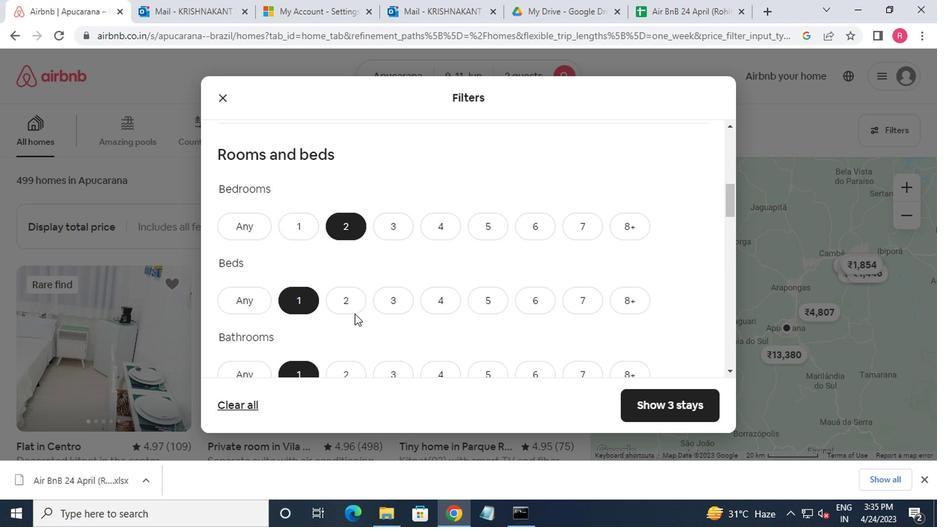 
Action: Mouse pressed left at (347, 308)
Screenshot: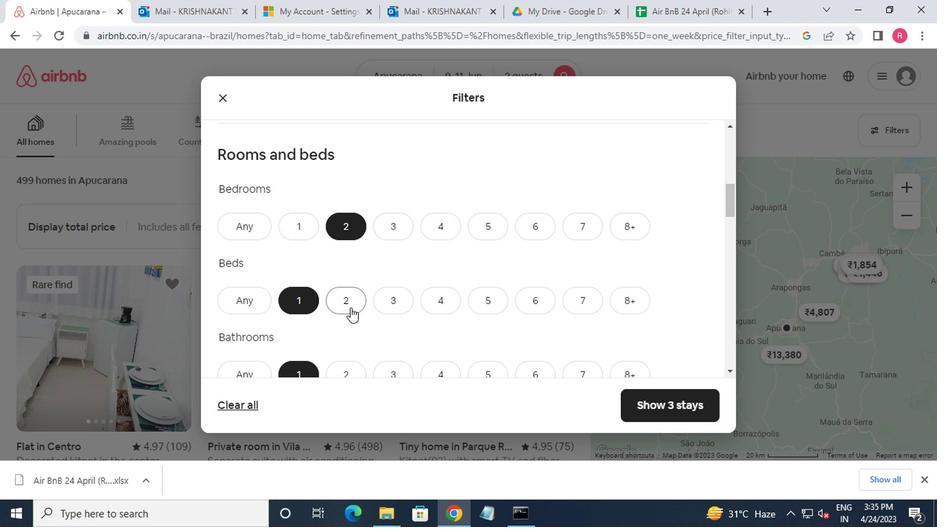 
Action: Mouse moved to (288, 354)
Screenshot: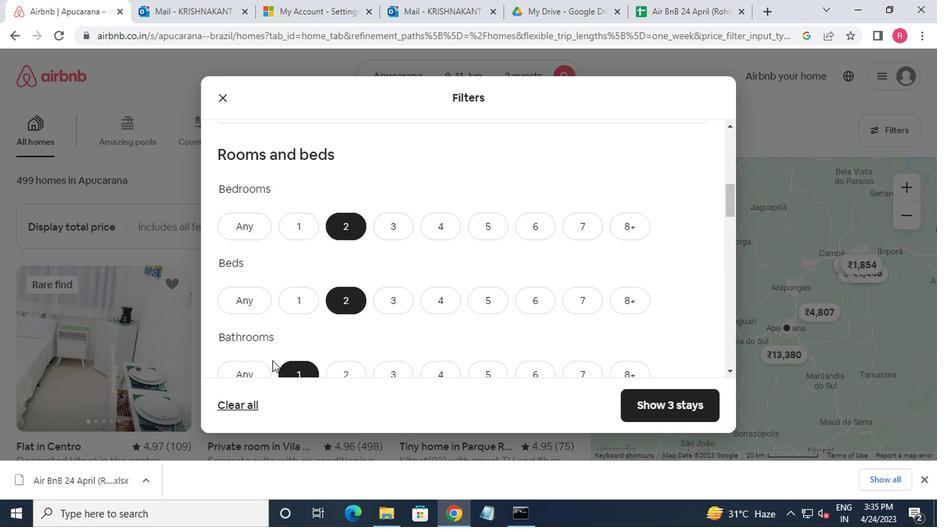 
Action: Mouse scrolled (288, 354) with delta (0, 0)
Screenshot: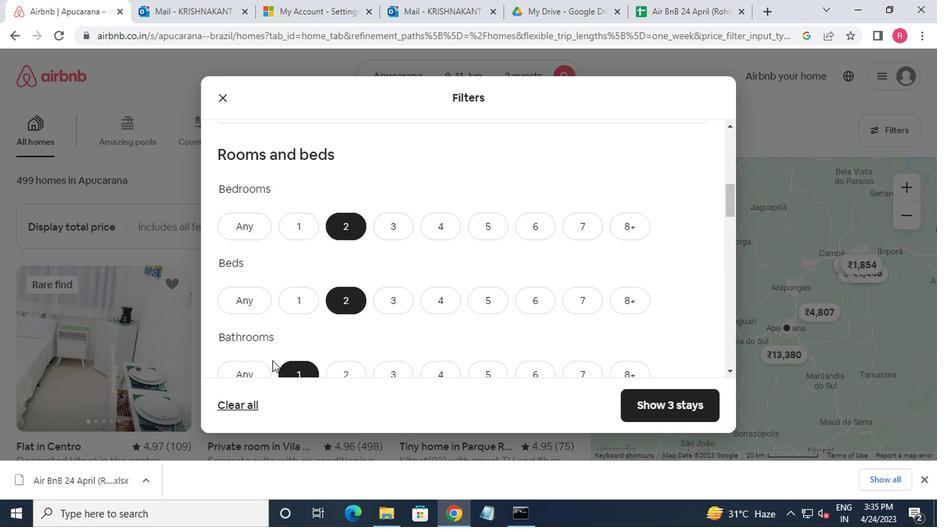 
Action: Mouse moved to (294, 352)
Screenshot: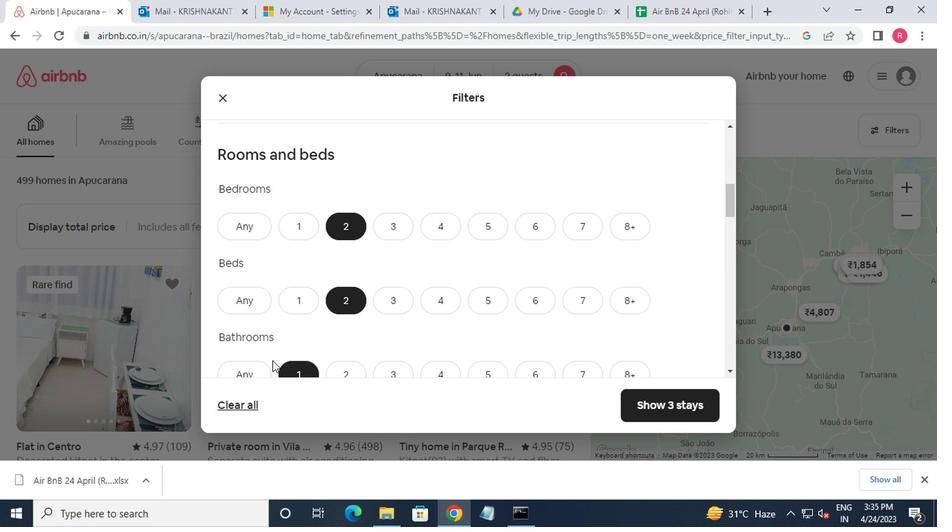 
Action: Mouse scrolled (294, 351) with delta (0, 0)
Screenshot: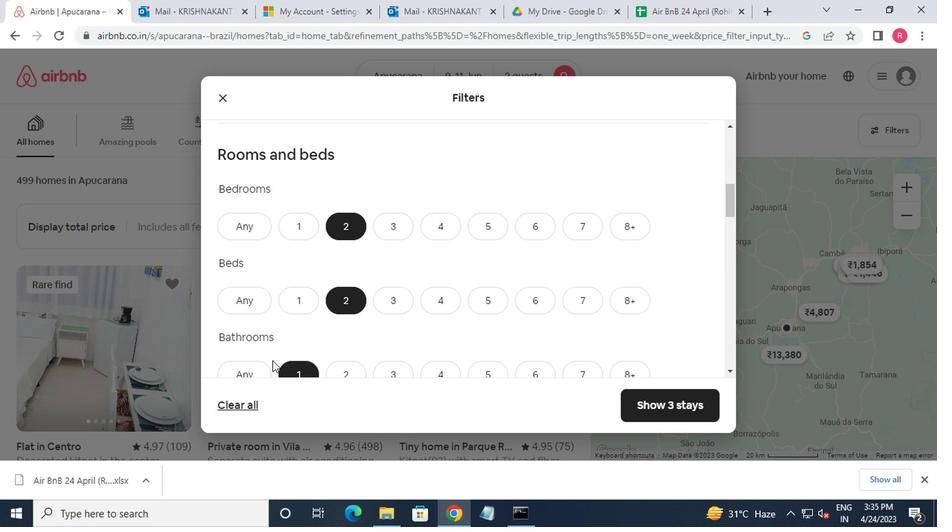 
Action: Mouse moved to (298, 344)
Screenshot: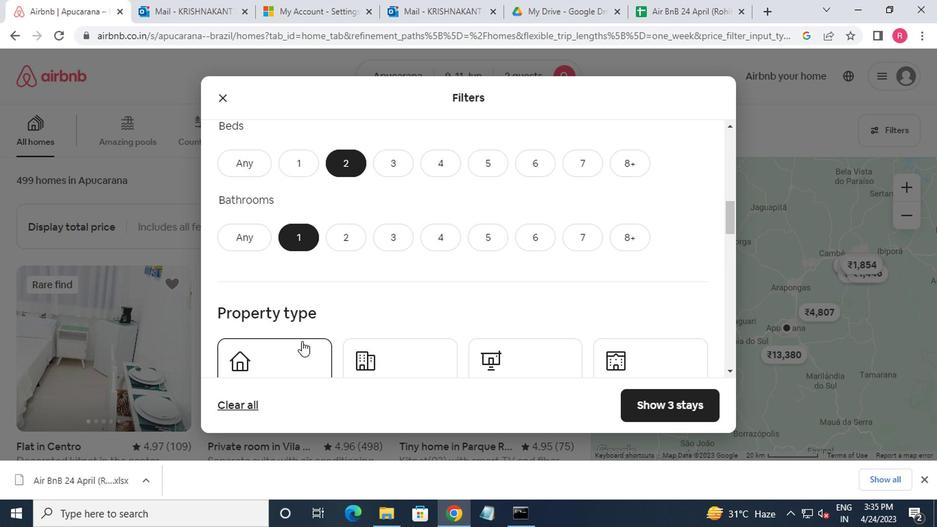 
Action: Mouse scrolled (298, 344) with delta (0, 0)
Screenshot: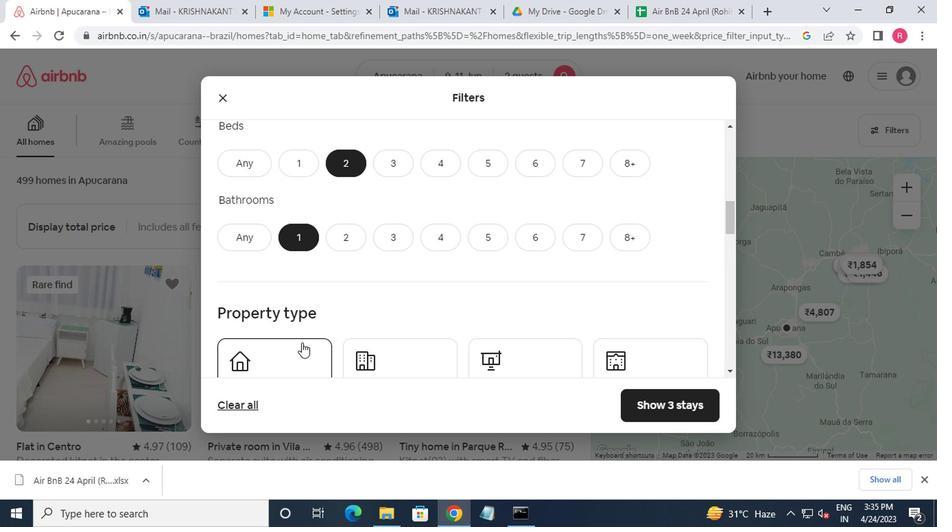 
Action: Mouse moved to (295, 336)
Screenshot: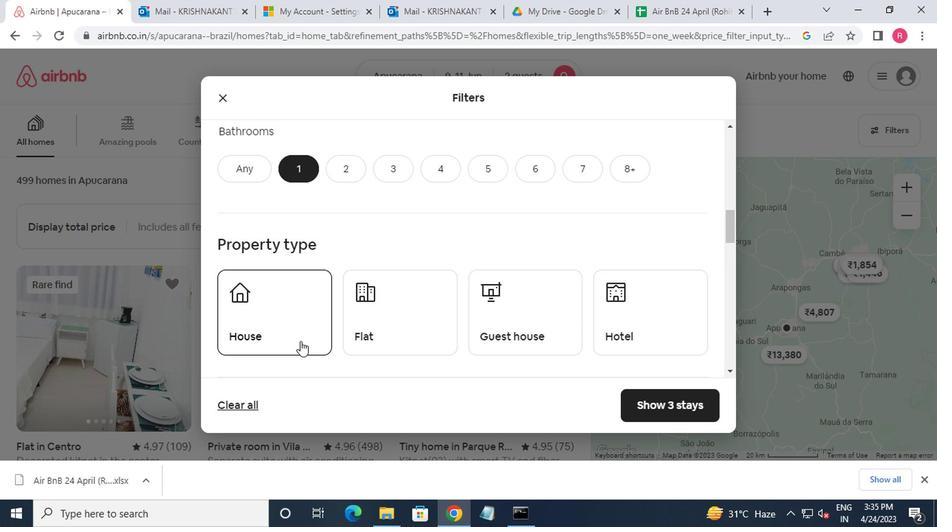 
Action: Mouse pressed left at (295, 336)
Screenshot: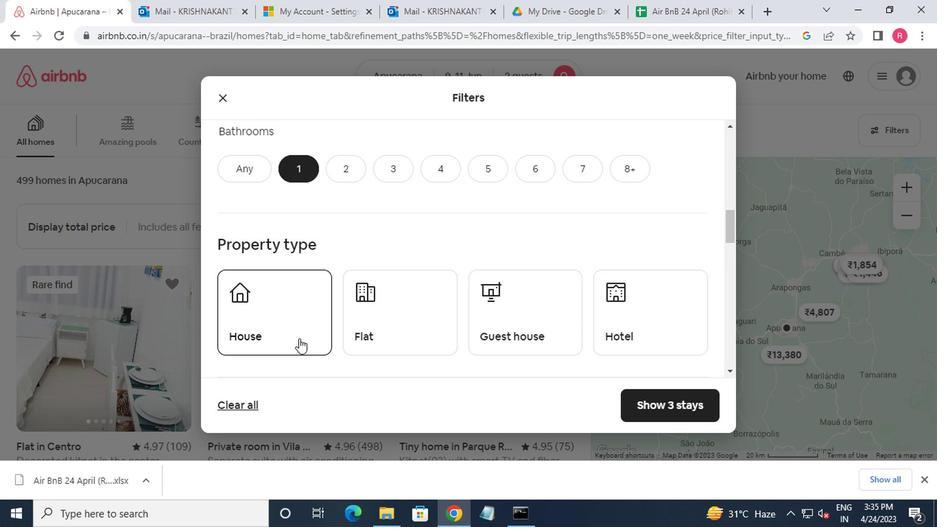 
Action: Mouse moved to (357, 334)
Screenshot: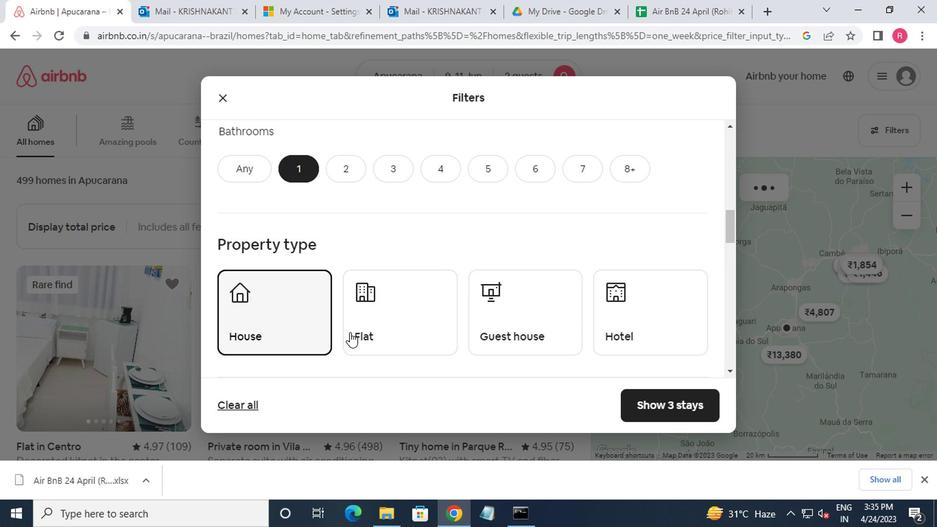 
Action: Mouse pressed left at (357, 334)
Screenshot: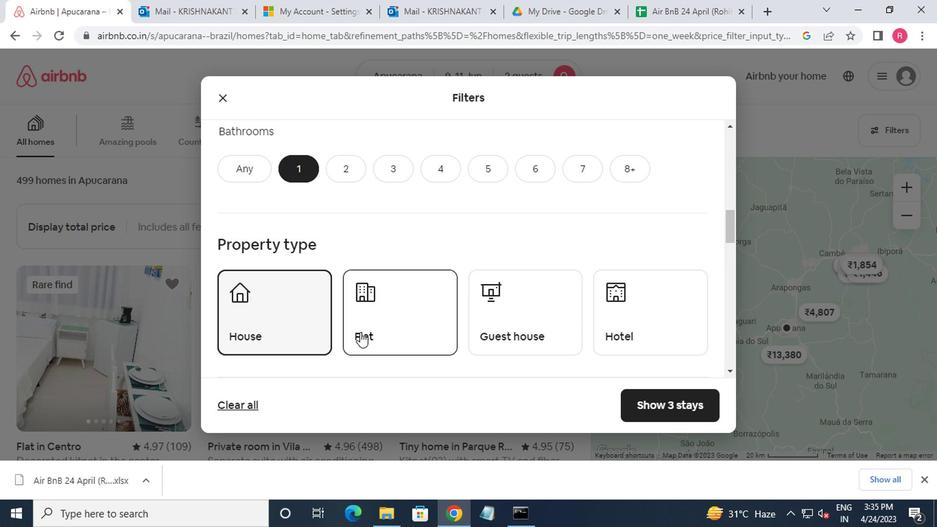 
Action: Mouse moved to (502, 331)
Screenshot: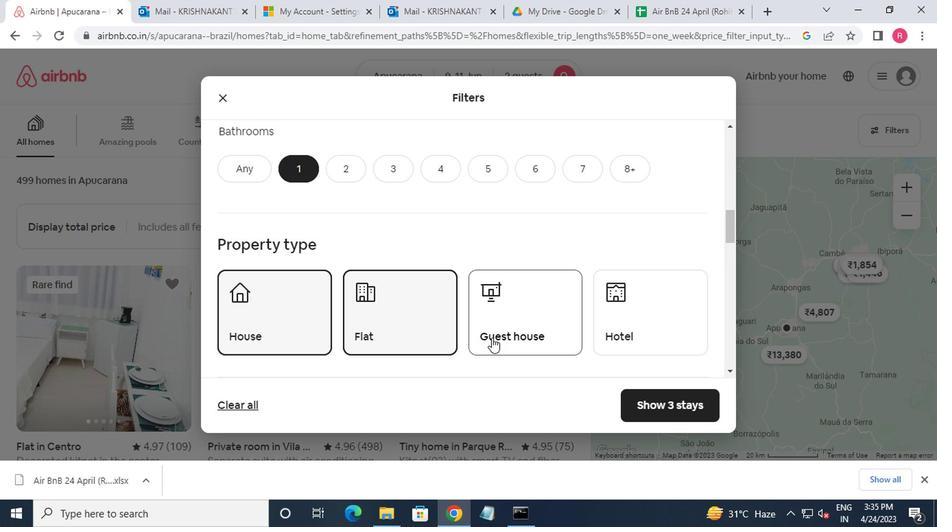 
Action: Mouse pressed left at (502, 331)
Screenshot: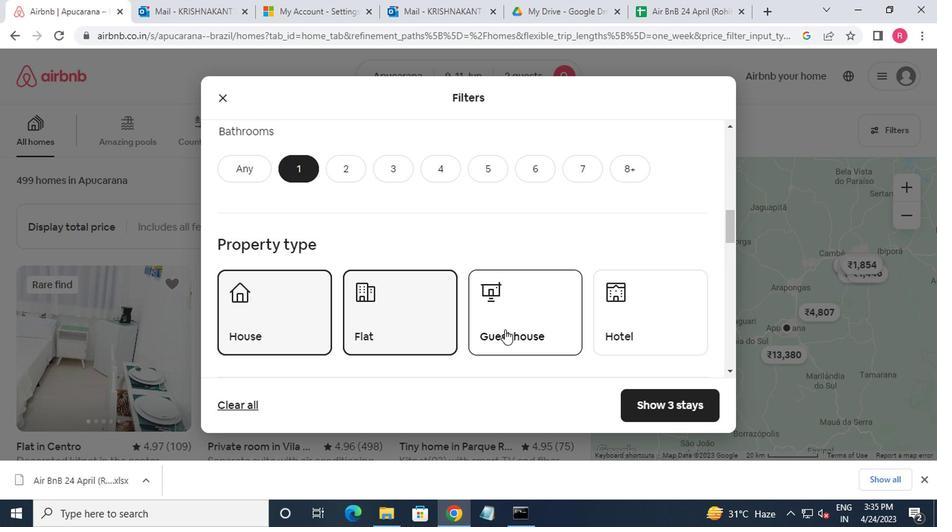 
Action: Mouse moved to (502, 332)
Screenshot: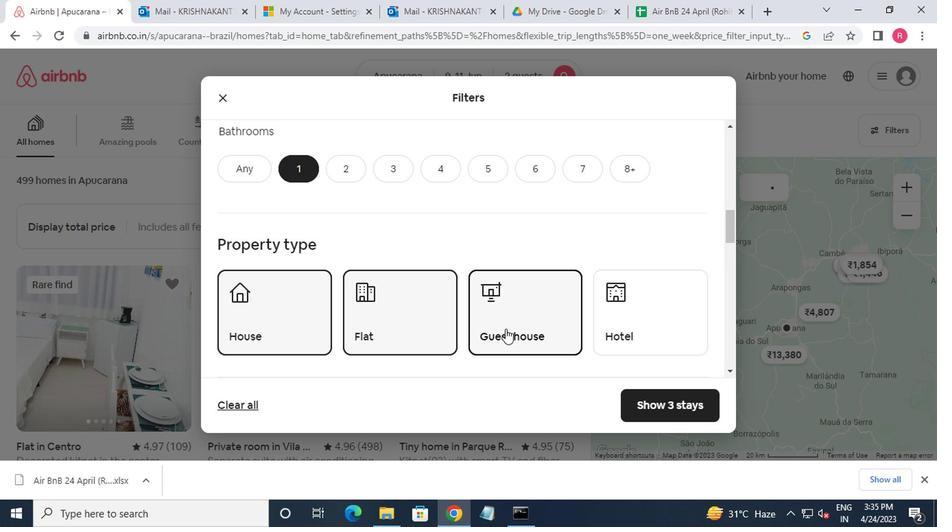 
Action: Mouse scrolled (502, 331) with delta (0, 0)
Screenshot: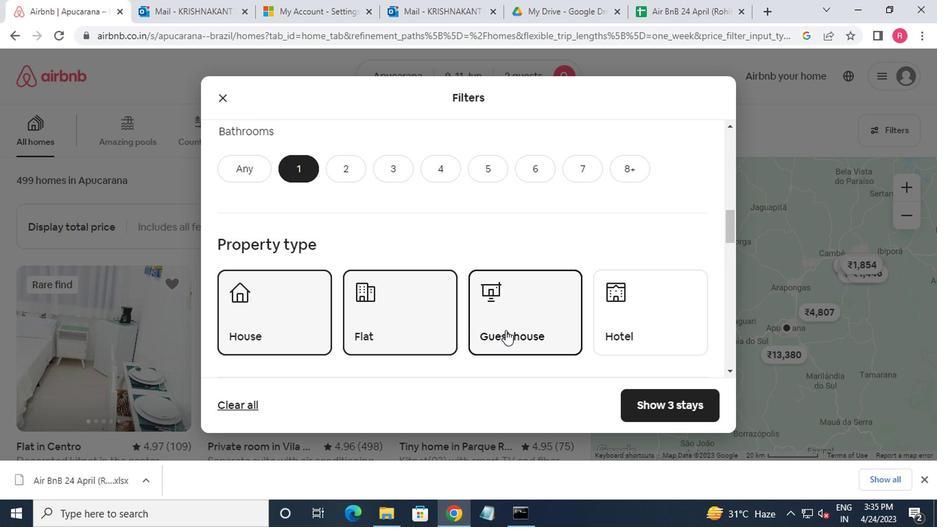 
Action: Mouse scrolled (502, 331) with delta (0, 0)
Screenshot: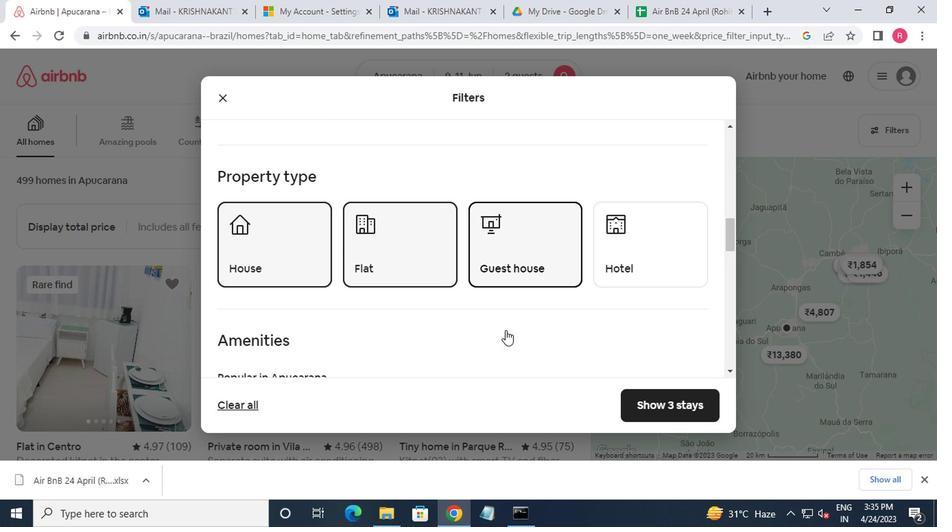 
Action: Mouse scrolled (502, 331) with delta (0, 0)
Screenshot: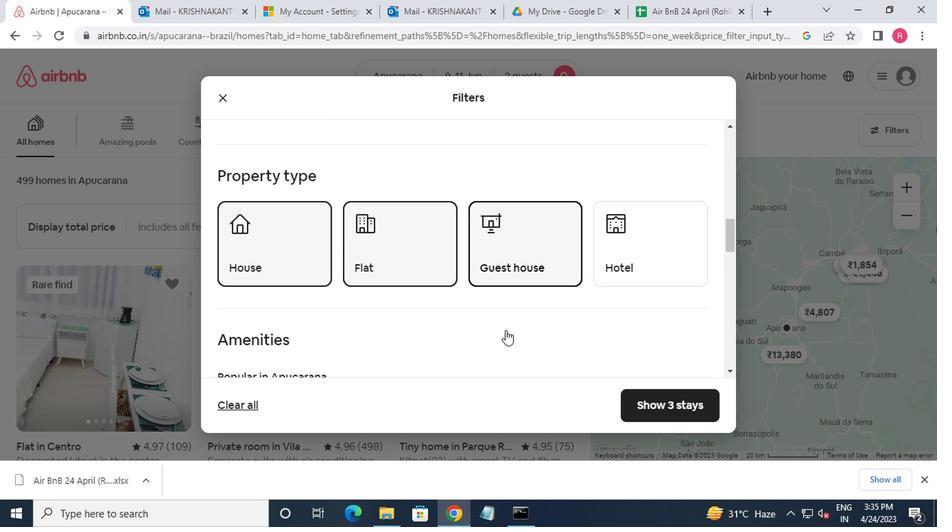 
Action: Mouse moved to (222, 273)
Screenshot: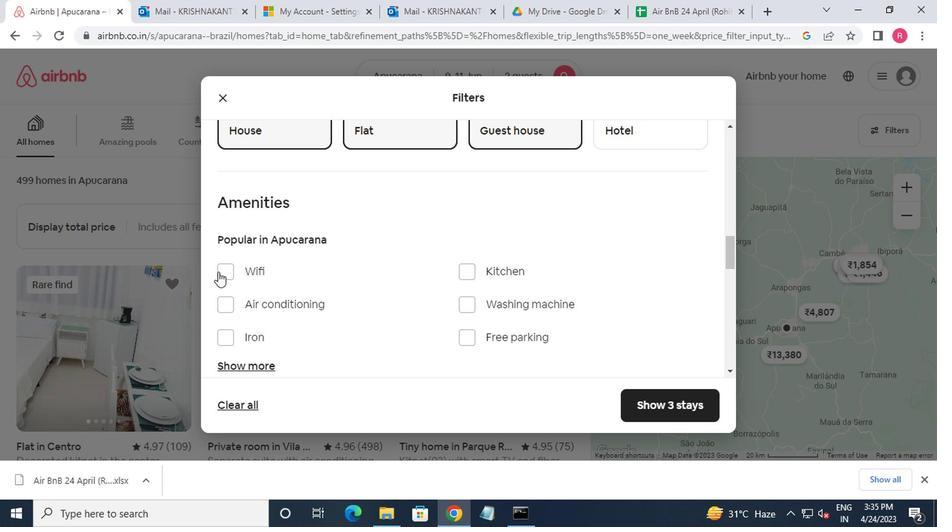 
Action: Mouse pressed left at (222, 273)
Screenshot: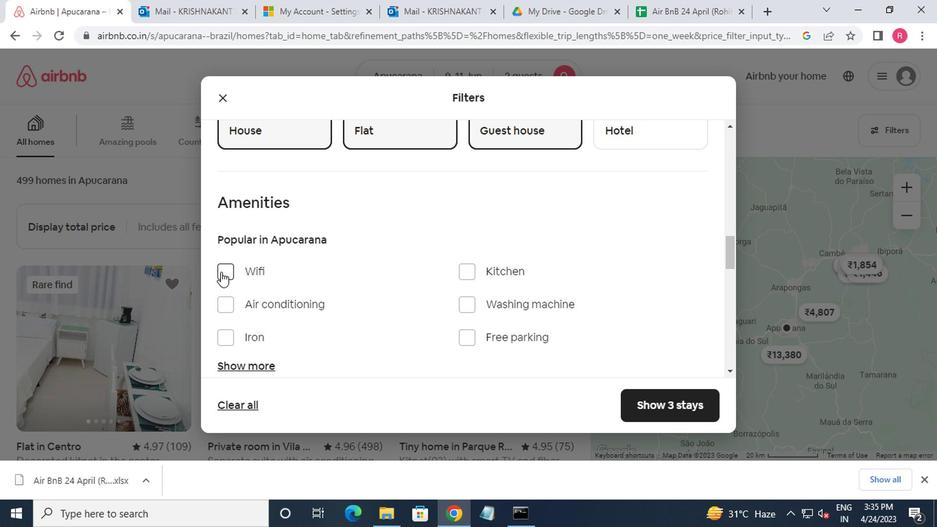 
Action: Mouse moved to (466, 308)
Screenshot: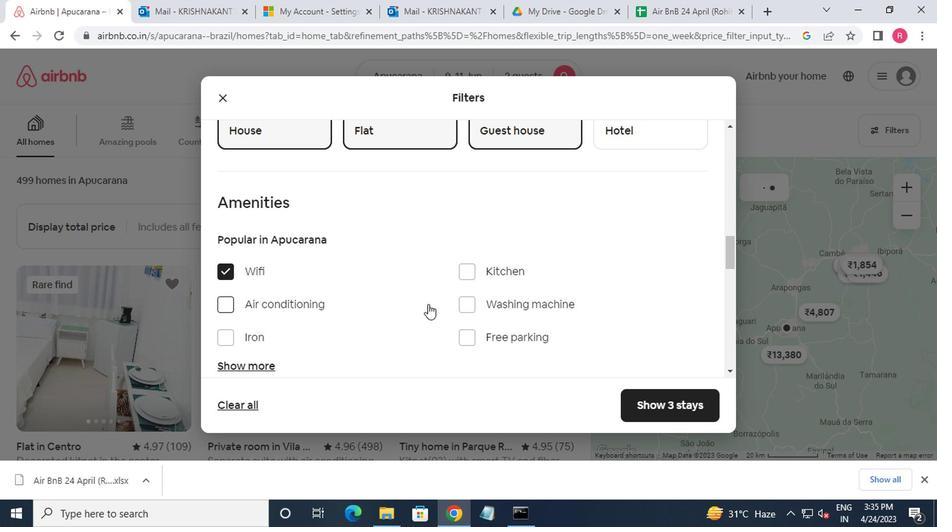 
Action: Mouse pressed left at (466, 308)
Screenshot: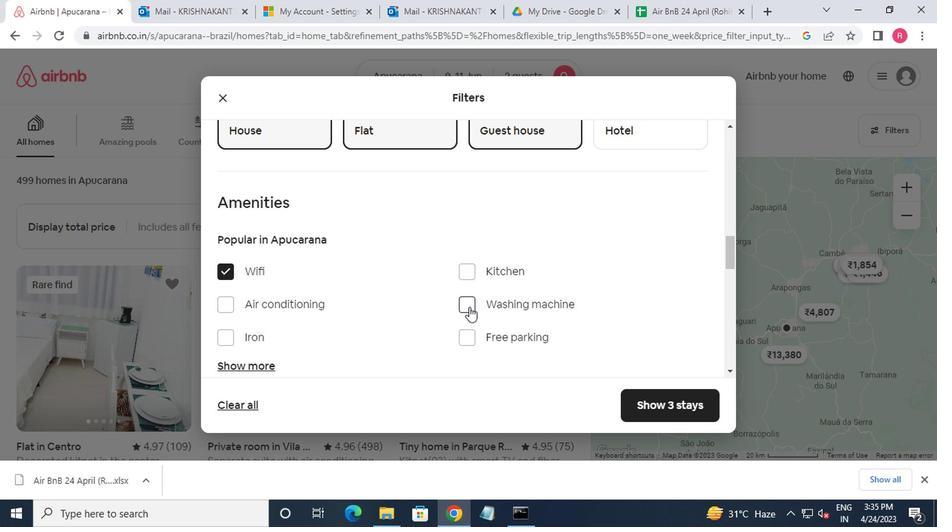 
Action: Mouse moved to (467, 308)
Screenshot: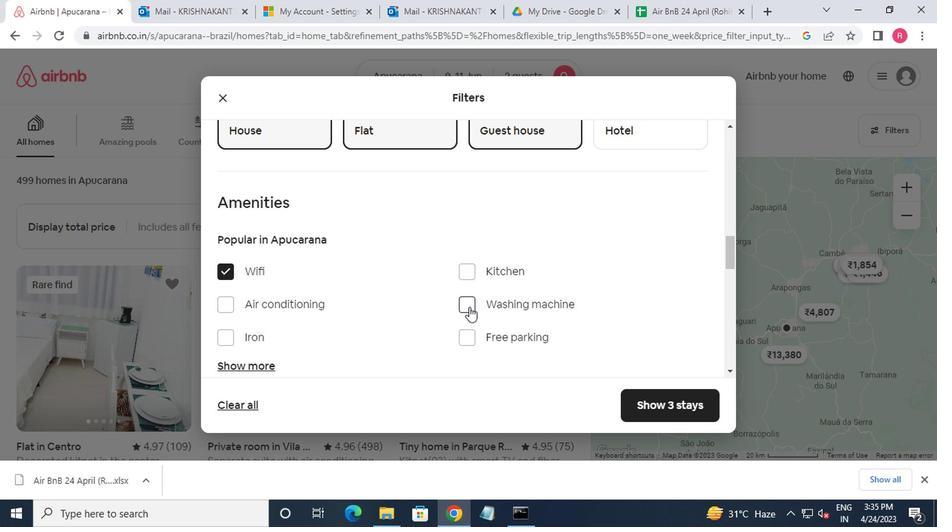 
Action: Mouse scrolled (467, 308) with delta (0, 0)
Screenshot: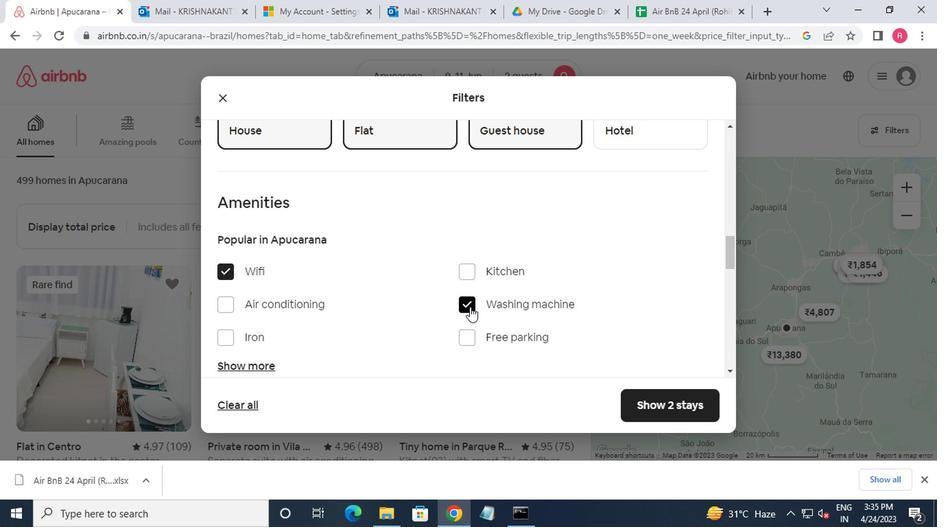 
Action: Mouse scrolled (467, 308) with delta (0, 0)
Screenshot: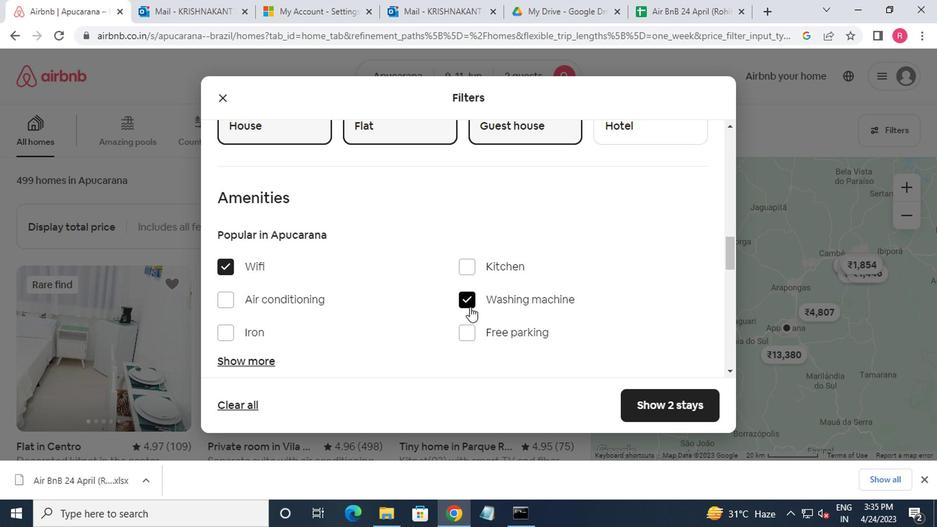 
Action: Mouse scrolled (467, 308) with delta (0, 0)
Screenshot: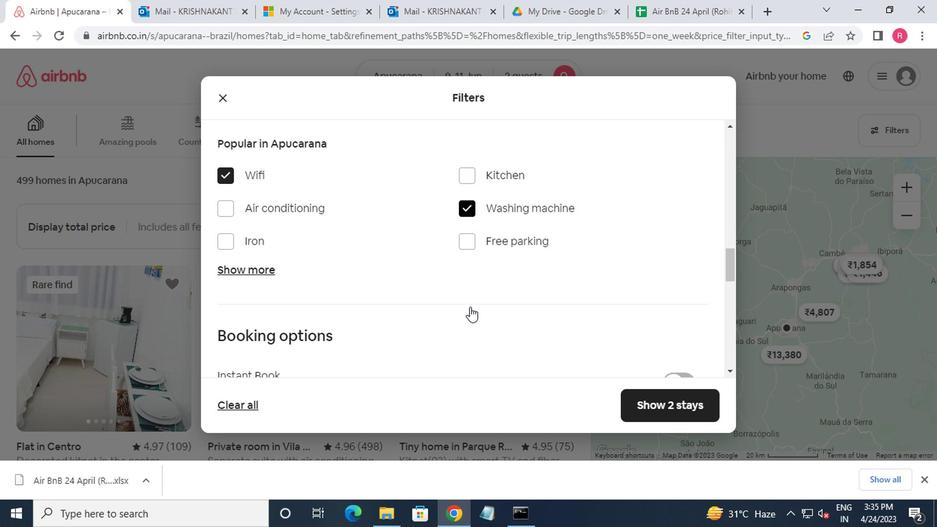 
Action: Mouse moved to (673, 323)
Screenshot: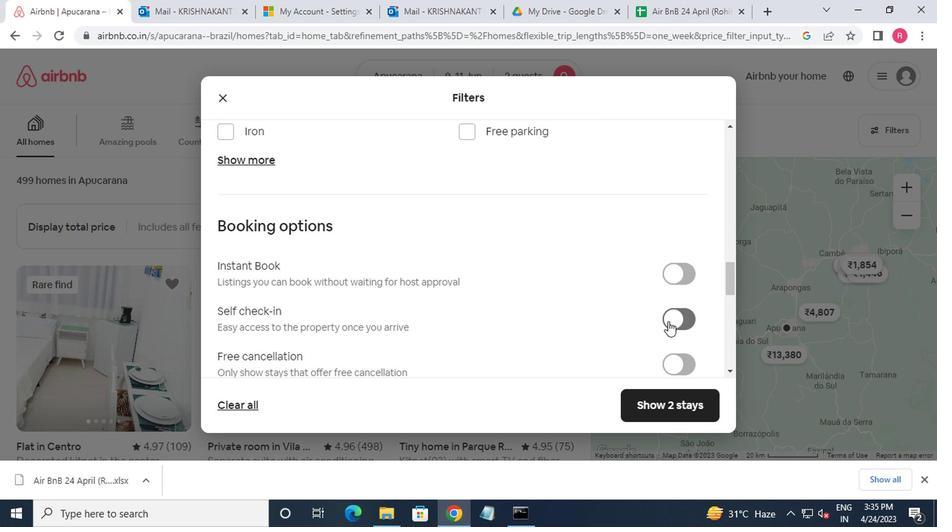 
Action: Mouse pressed left at (673, 323)
Screenshot: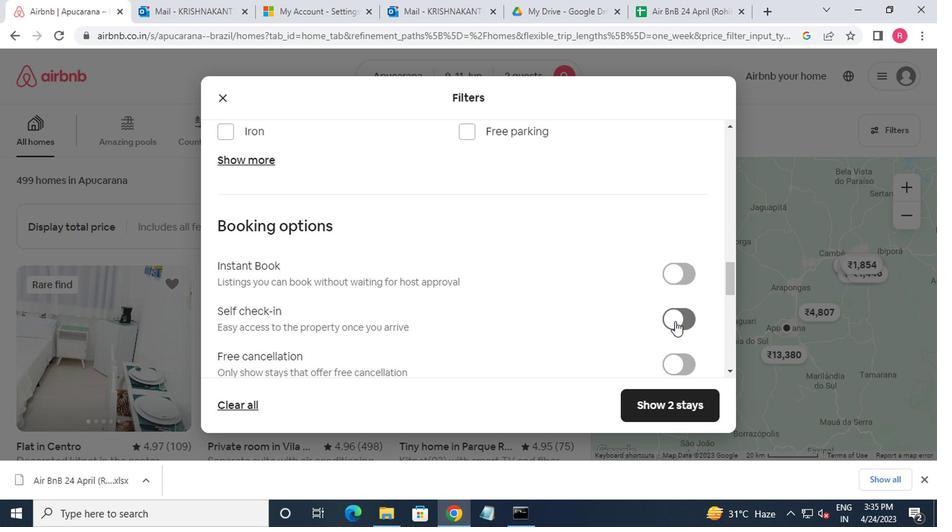 
Action: Mouse moved to (654, 313)
Screenshot: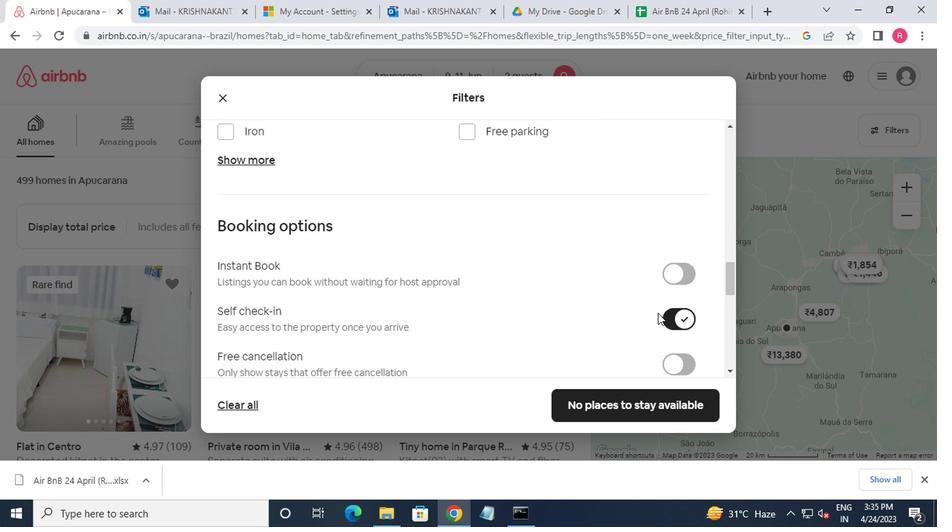 
Action: Mouse scrolled (654, 313) with delta (0, 0)
Screenshot: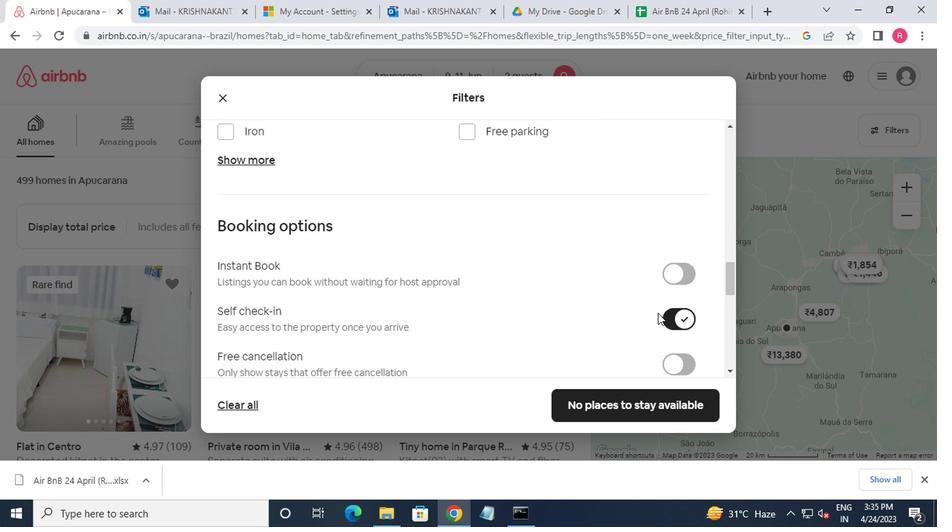 
Action: Mouse moved to (653, 313)
Screenshot: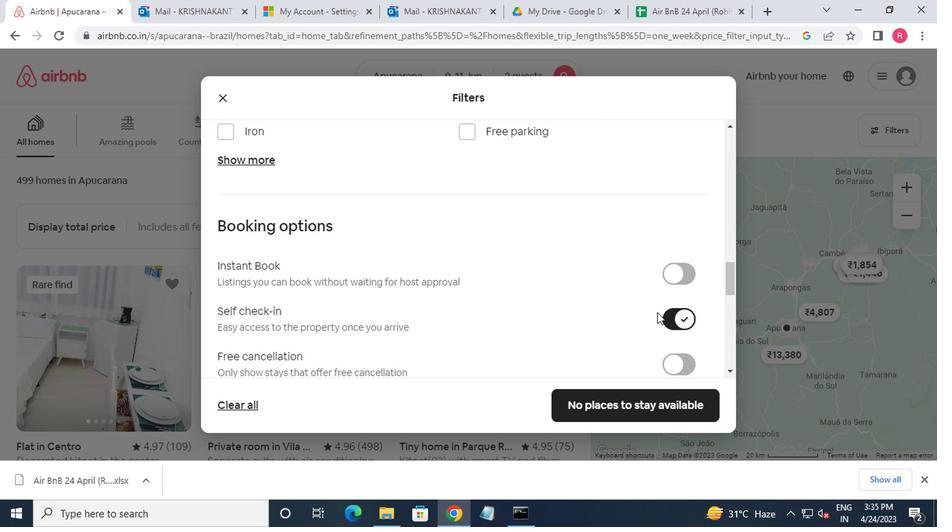 
Action: Mouse scrolled (653, 313) with delta (0, 0)
Screenshot: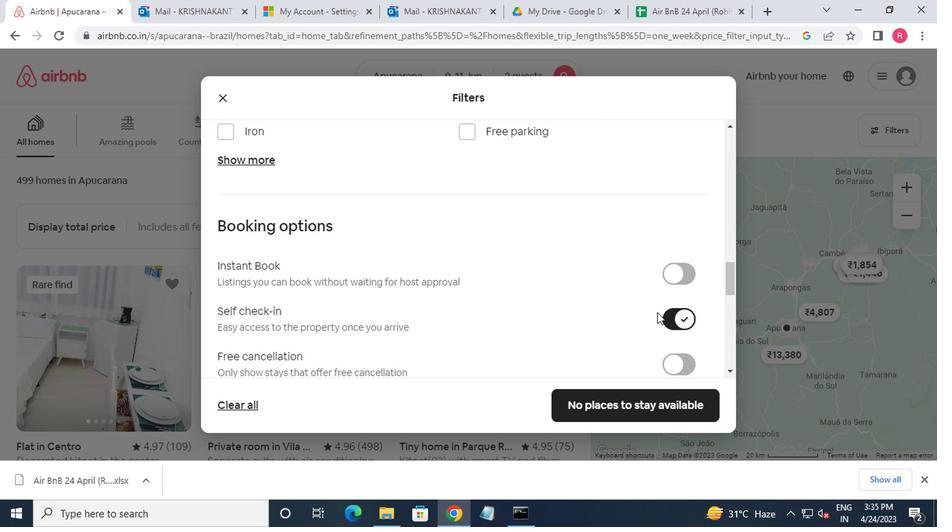 
Action: Mouse moved to (648, 315)
Screenshot: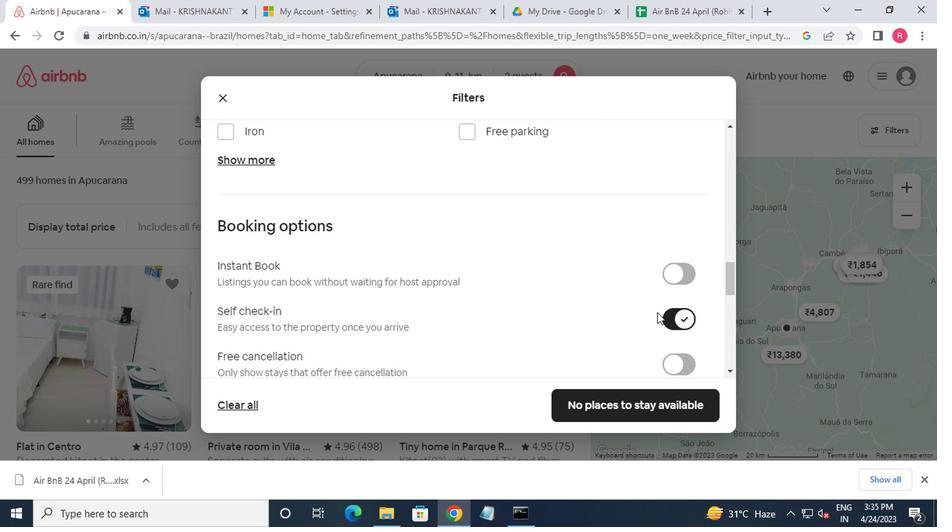
Action: Mouse scrolled (648, 314) with delta (0, 0)
Screenshot: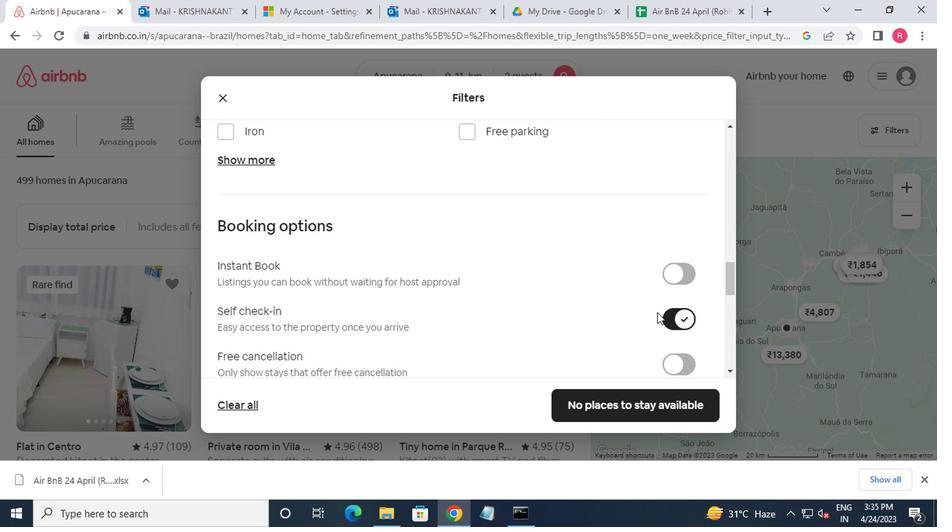 
Action: Mouse moved to (627, 316)
Screenshot: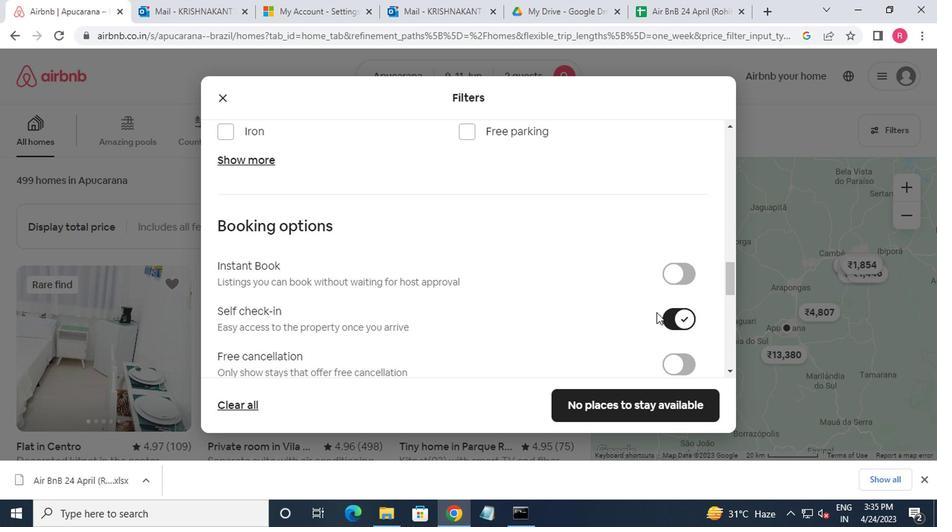 
Action: Mouse scrolled (627, 316) with delta (0, 0)
Screenshot: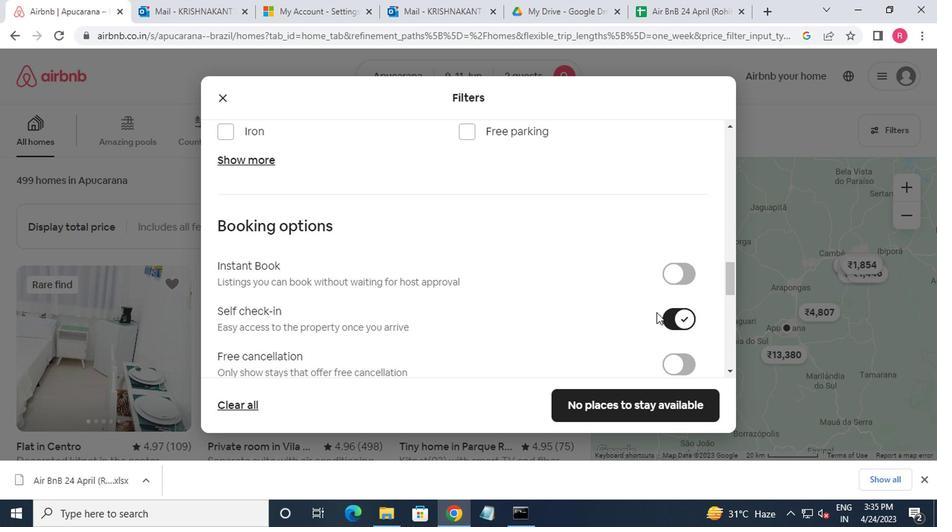 
Action: Mouse moved to (445, 313)
Screenshot: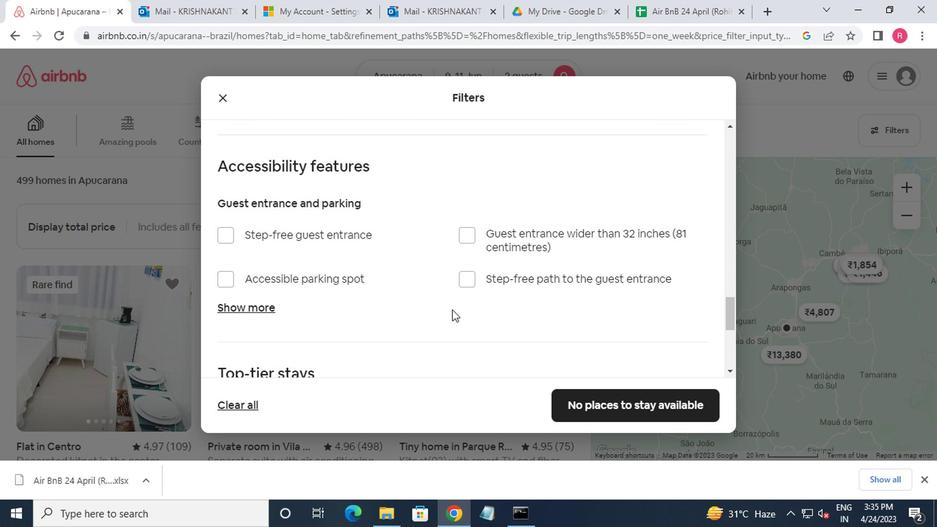 
Action: Mouse scrolled (445, 313) with delta (0, 0)
Screenshot: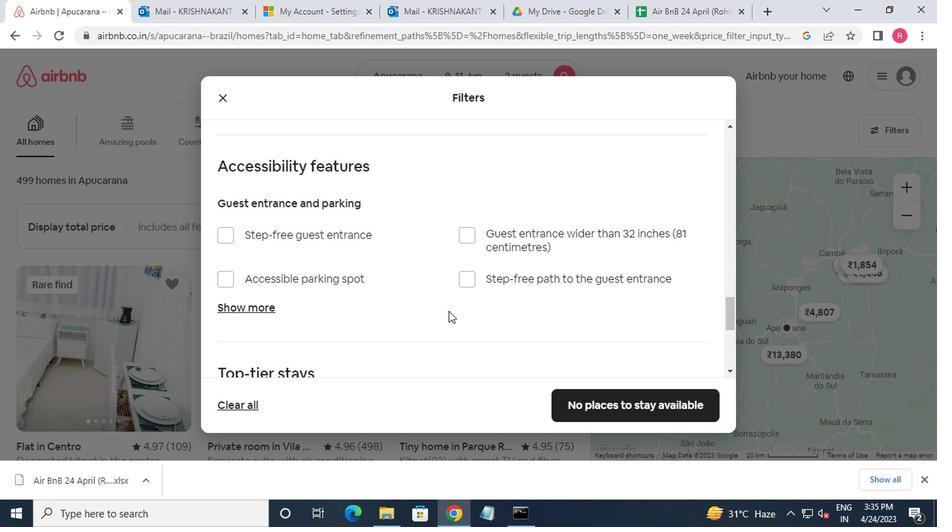 
Action: Mouse scrolled (445, 313) with delta (0, 0)
Screenshot: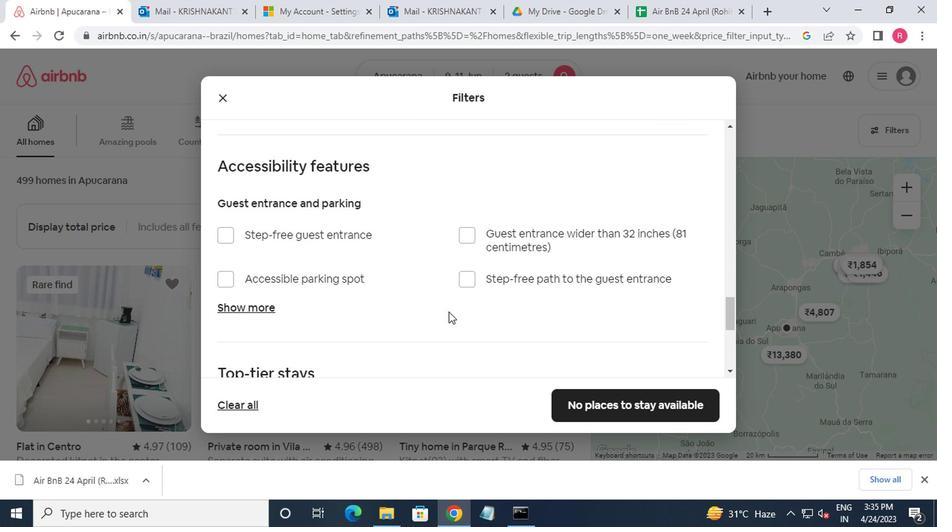 
Action: Mouse moved to (445, 313)
Screenshot: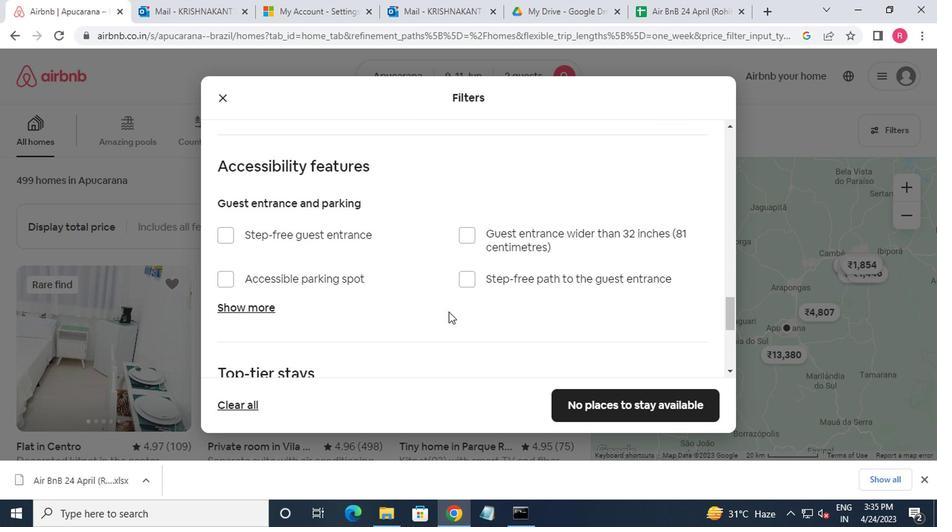 
Action: Mouse scrolled (445, 313) with delta (0, 0)
Screenshot: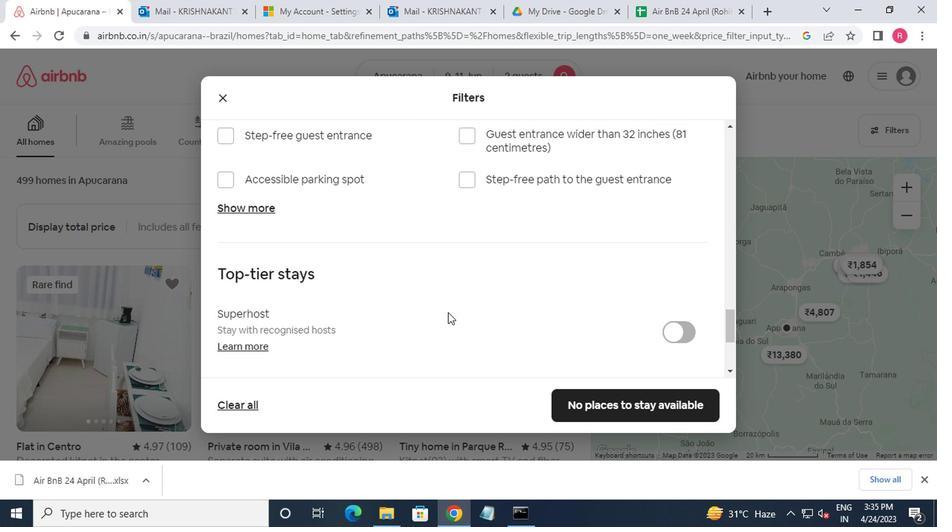 
Action: Mouse scrolled (445, 313) with delta (0, 0)
Screenshot: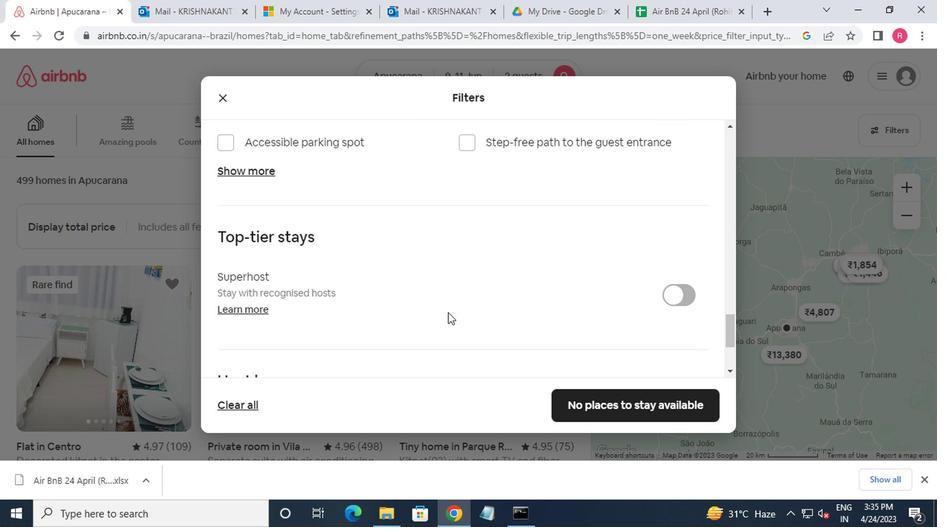 
Action: Mouse scrolled (445, 313) with delta (0, 0)
Screenshot: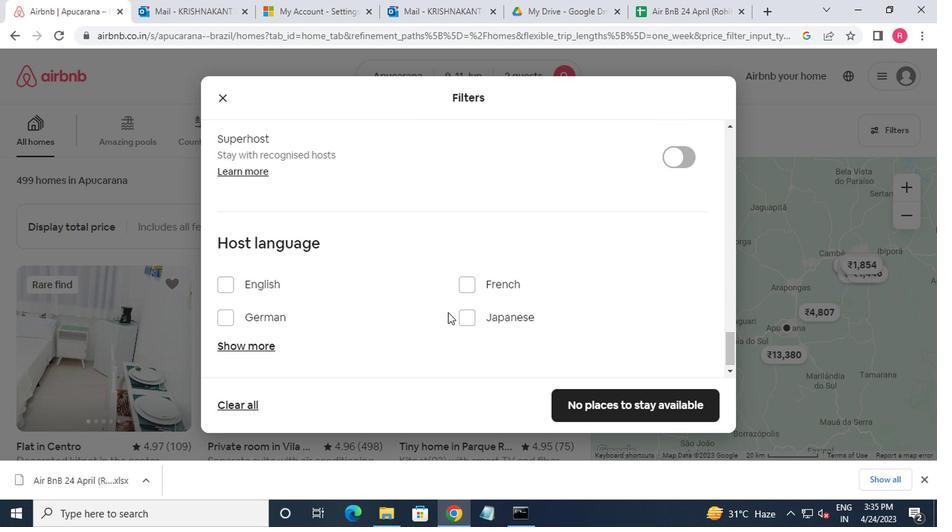 
Action: Mouse moved to (223, 343)
Screenshot: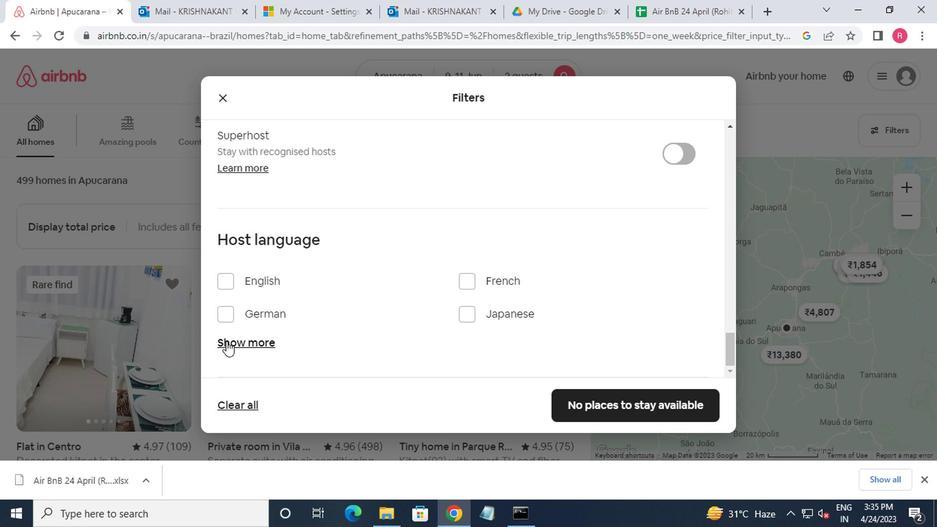 
Action: Mouse pressed left at (223, 343)
Screenshot: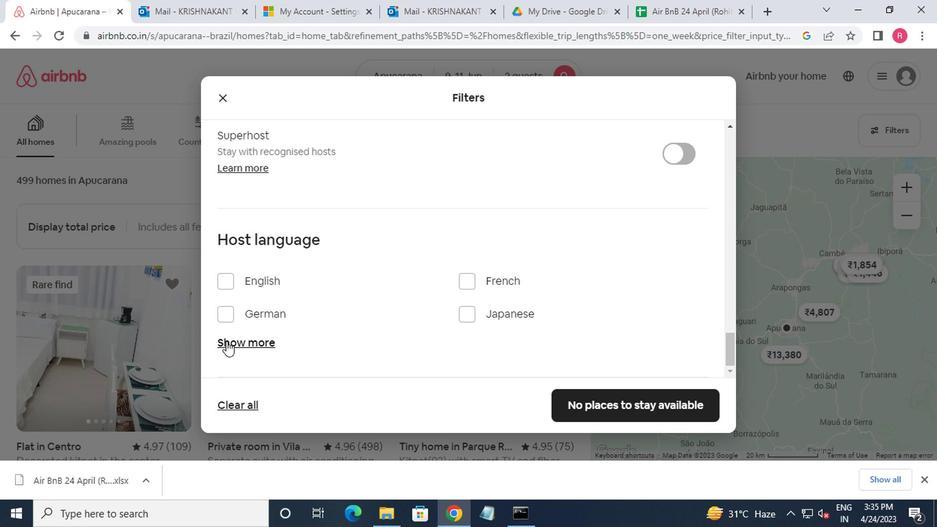 
Action: Mouse moved to (228, 339)
Screenshot: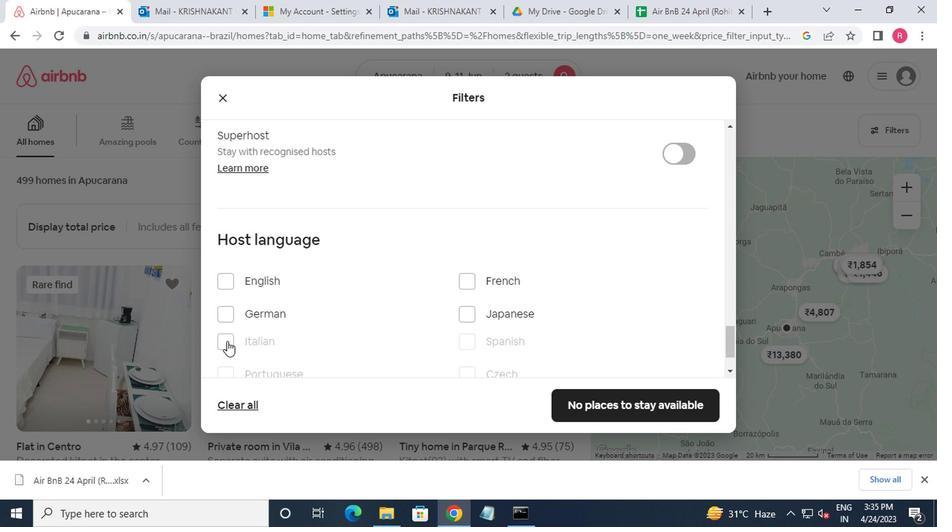 
Action: Mouse scrolled (228, 338) with delta (0, 0)
Screenshot: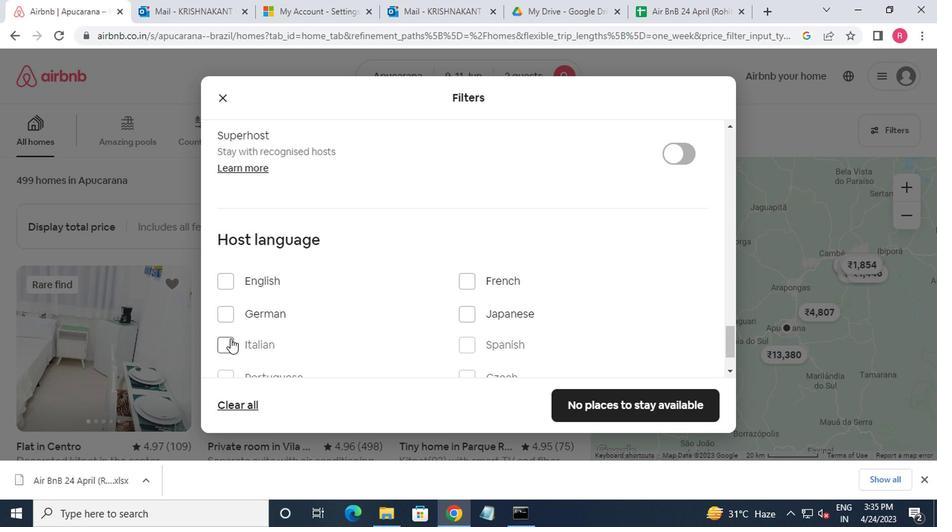 
Action: Mouse moved to (472, 280)
Screenshot: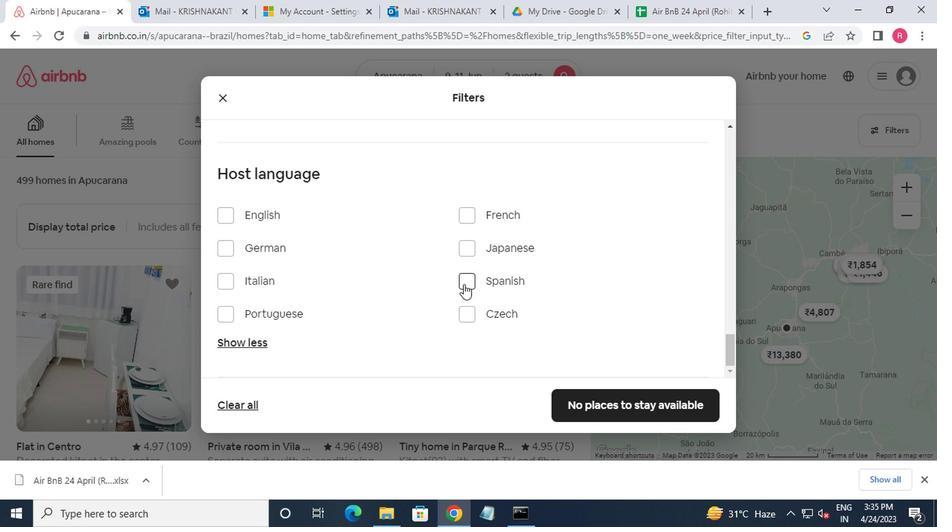 
Action: Mouse pressed left at (472, 280)
Screenshot: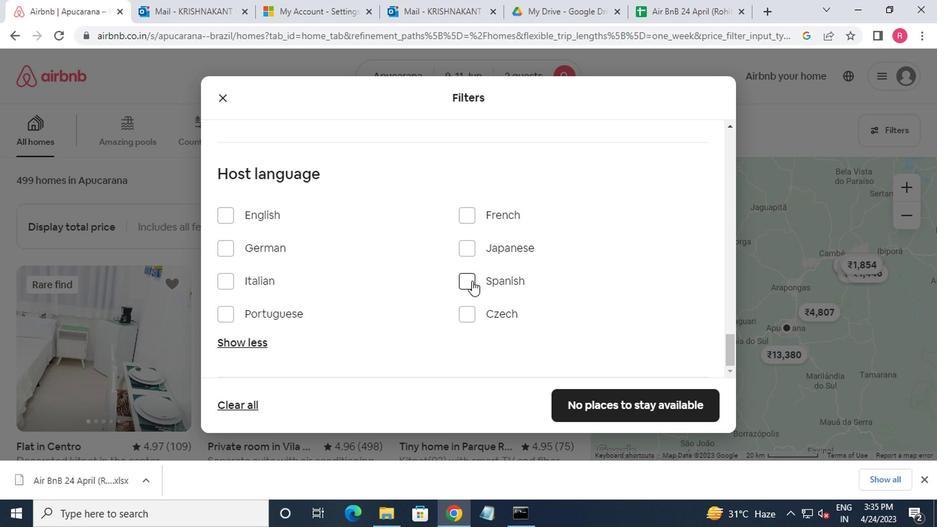 
Action: Mouse moved to (579, 407)
Screenshot: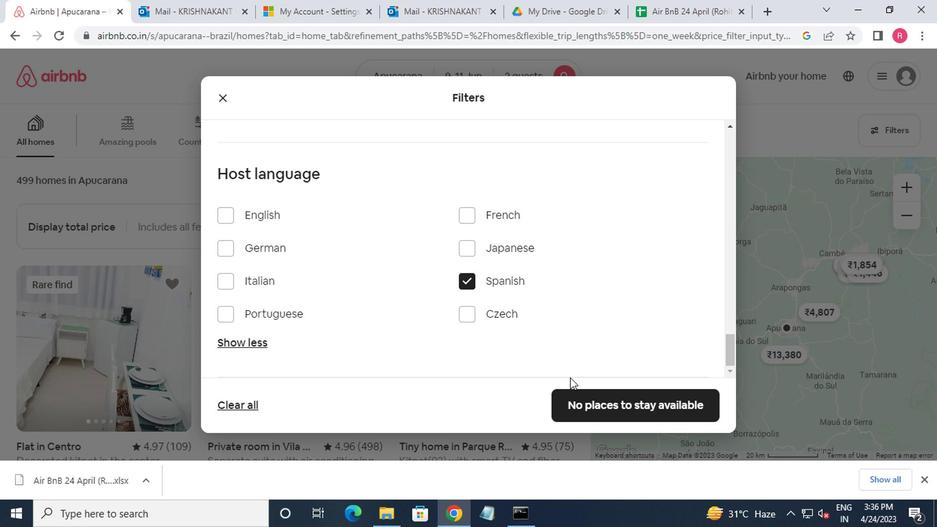 
Action: Mouse pressed left at (579, 407)
Screenshot: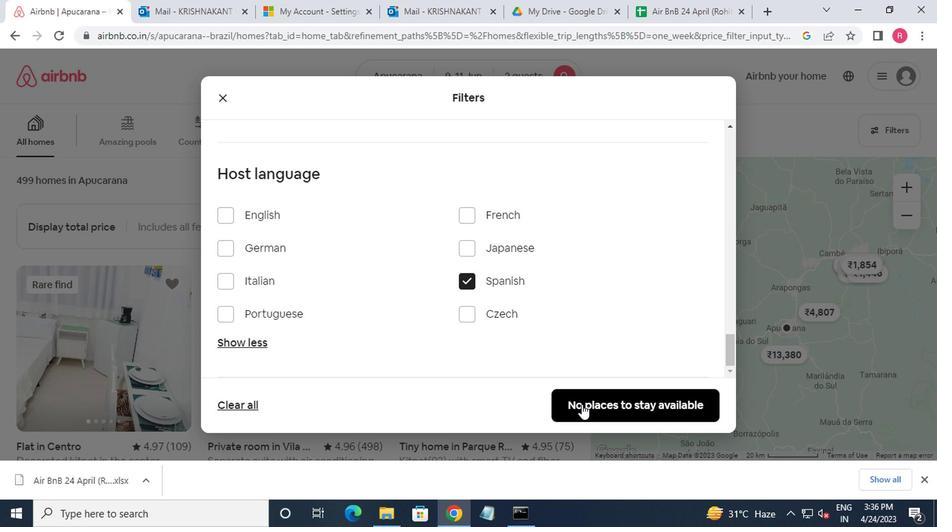 
